Task: Look for space in Dunakeszi, Hungary from 1st June, 2023 to 9th June, 2023 for 4 adults in price range Rs.6000 to Rs.12000. Place can be entire place with 2 bedrooms having 2 beds and 2 bathrooms. Property type can be house, flat, guest house. Booking option can be shelf check-in. Required host language is English.
Action: Mouse moved to (414, 81)
Screenshot: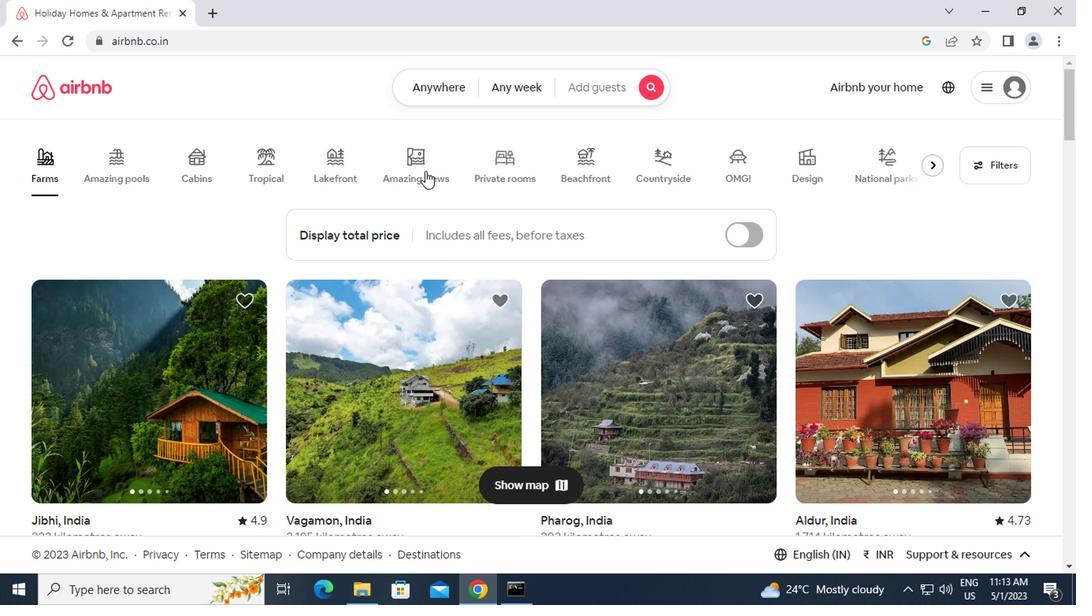 
Action: Mouse pressed left at (414, 81)
Screenshot: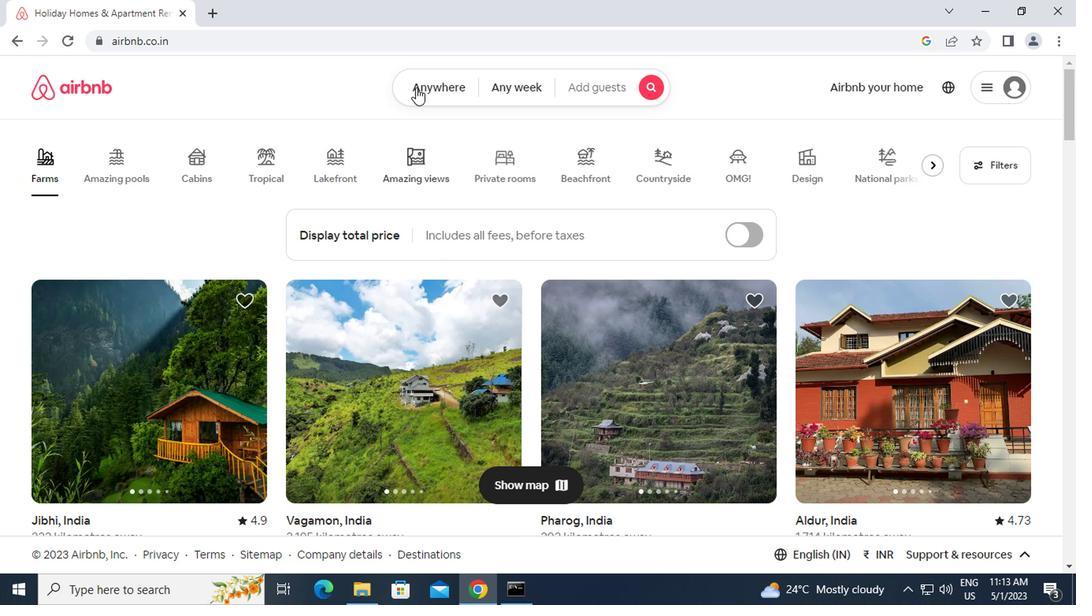 
Action: Mouse moved to (364, 141)
Screenshot: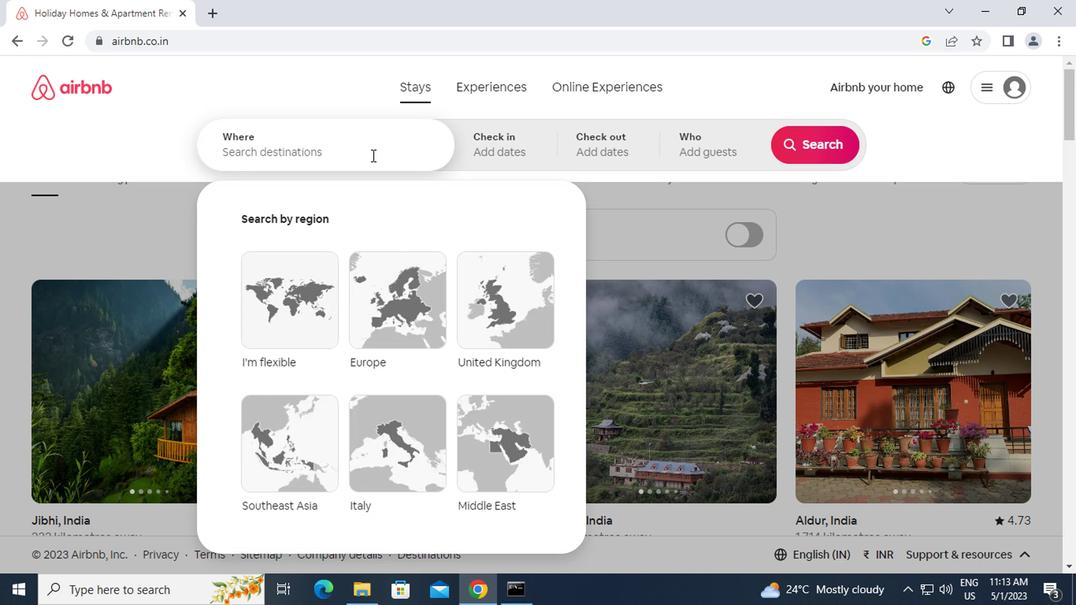
Action: Mouse pressed left at (364, 141)
Screenshot: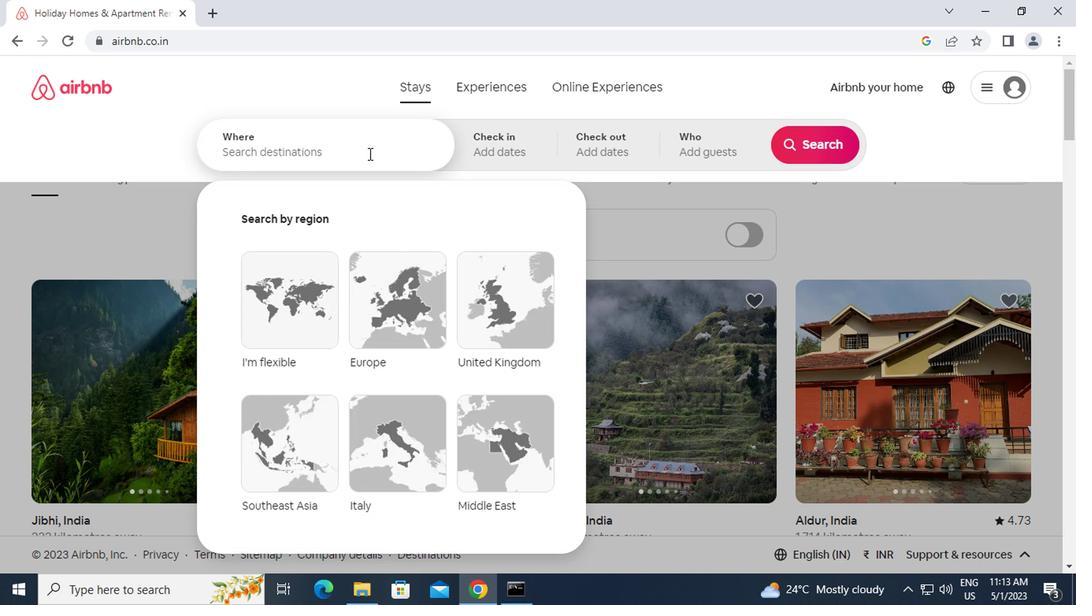 
Action: Key pressed d<Key.caps_lock>unakeszi,<Key.space><Key.caps_lock>h<Key.caps_lock>ungary<Key.enter>
Screenshot: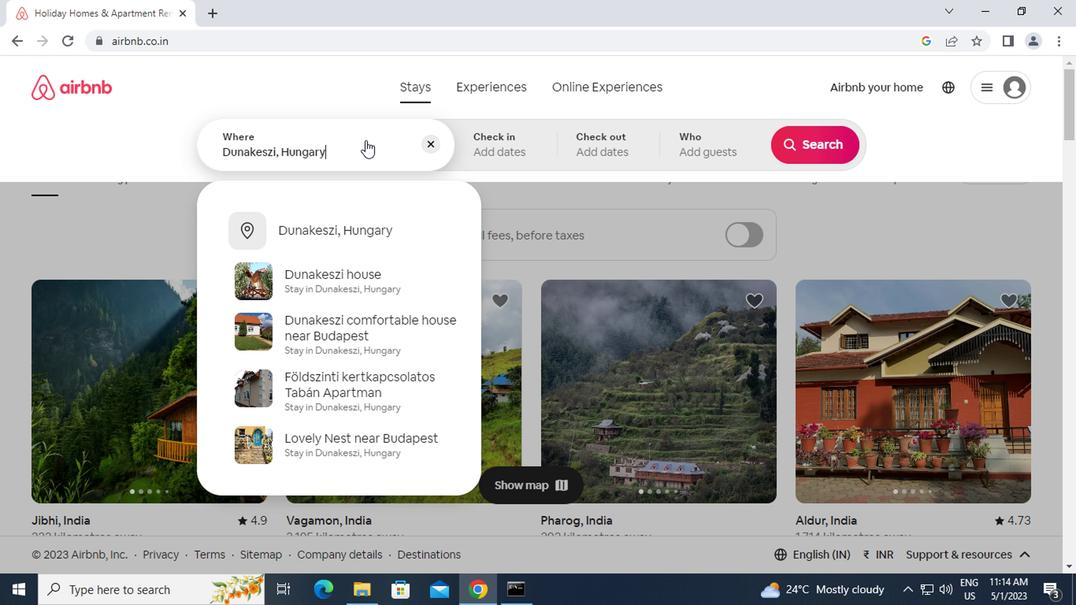 
Action: Mouse moved to (715, 341)
Screenshot: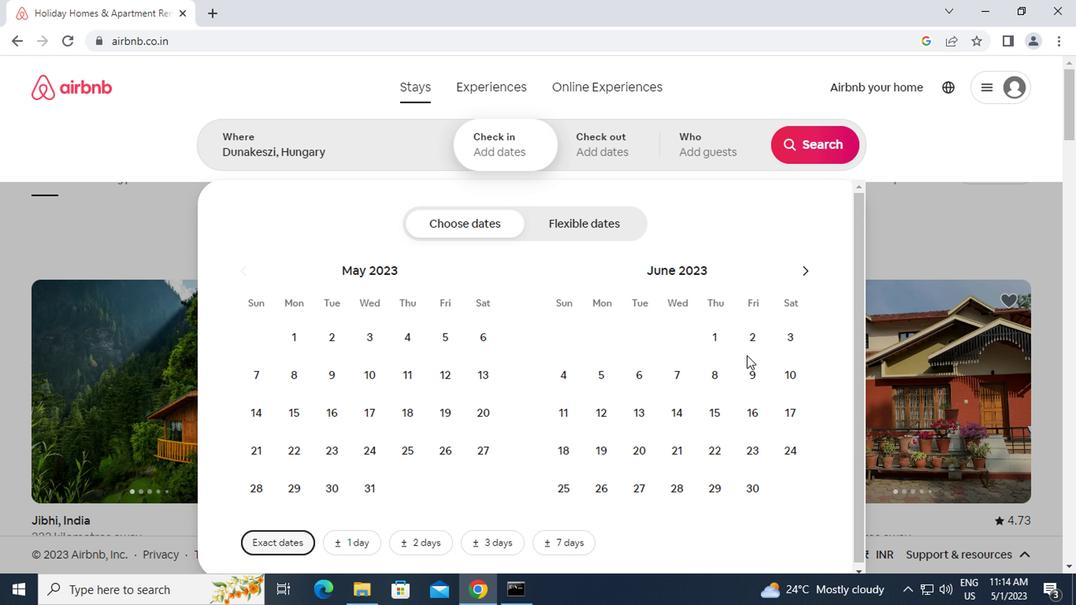 
Action: Mouse pressed left at (715, 341)
Screenshot: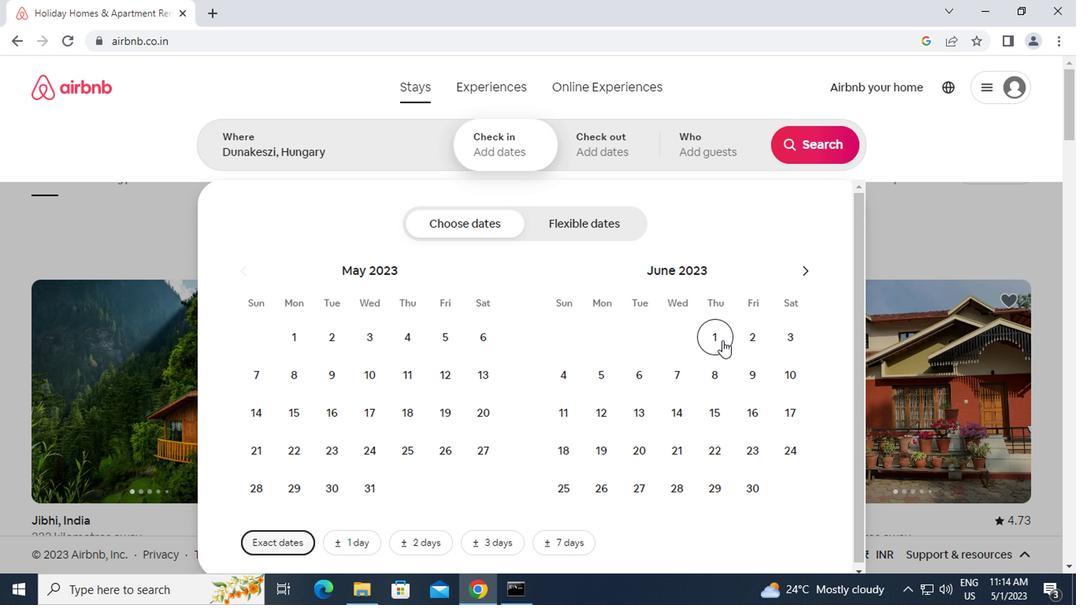 
Action: Mouse moved to (747, 372)
Screenshot: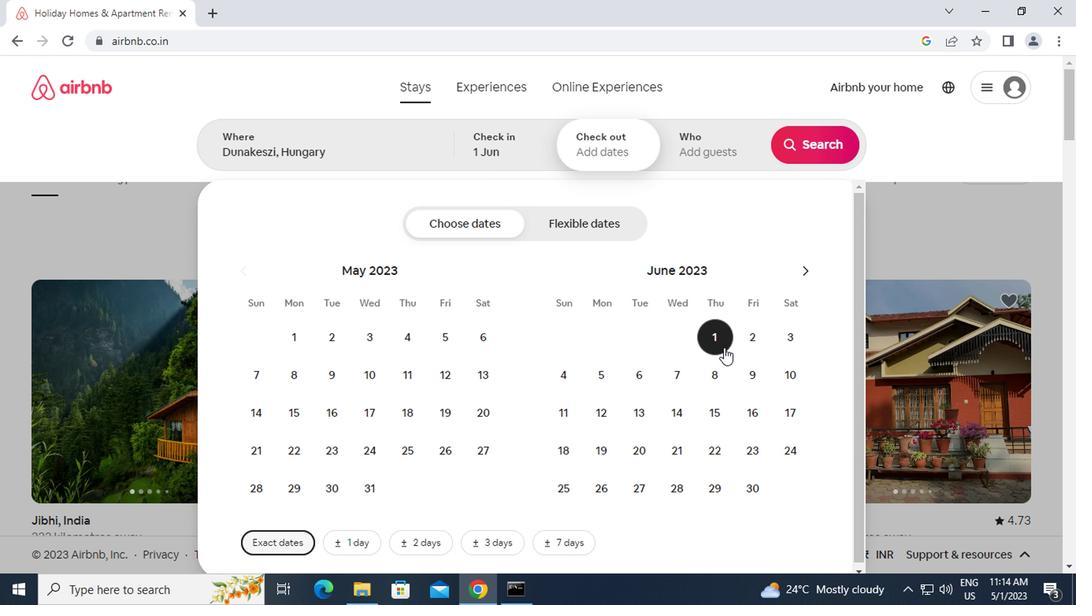 
Action: Mouse pressed left at (747, 372)
Screenshot: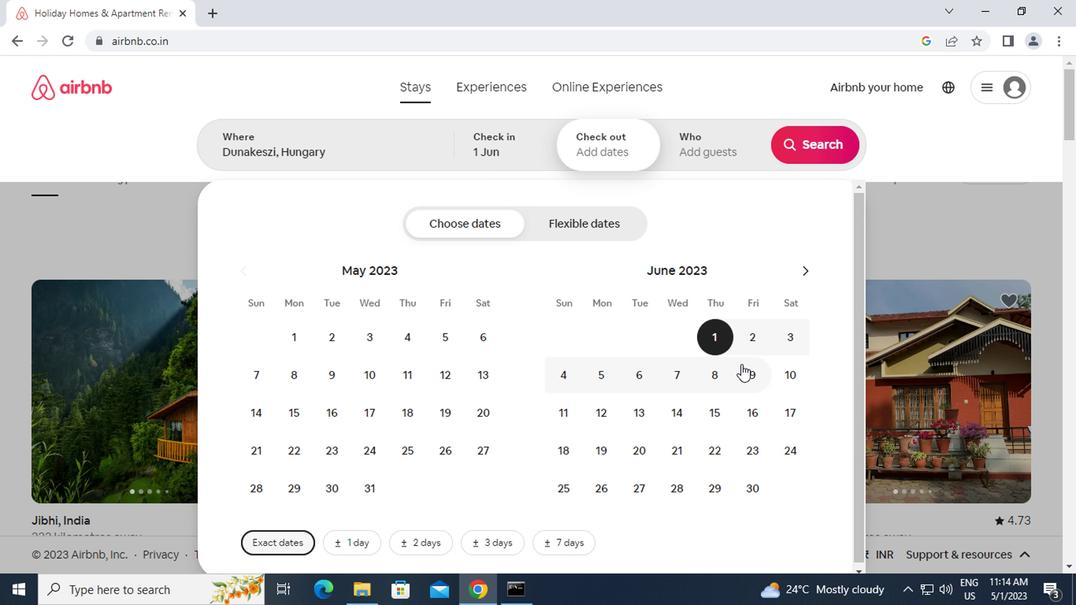 
Action: Mouse moved to (729, 158)
Screenshot: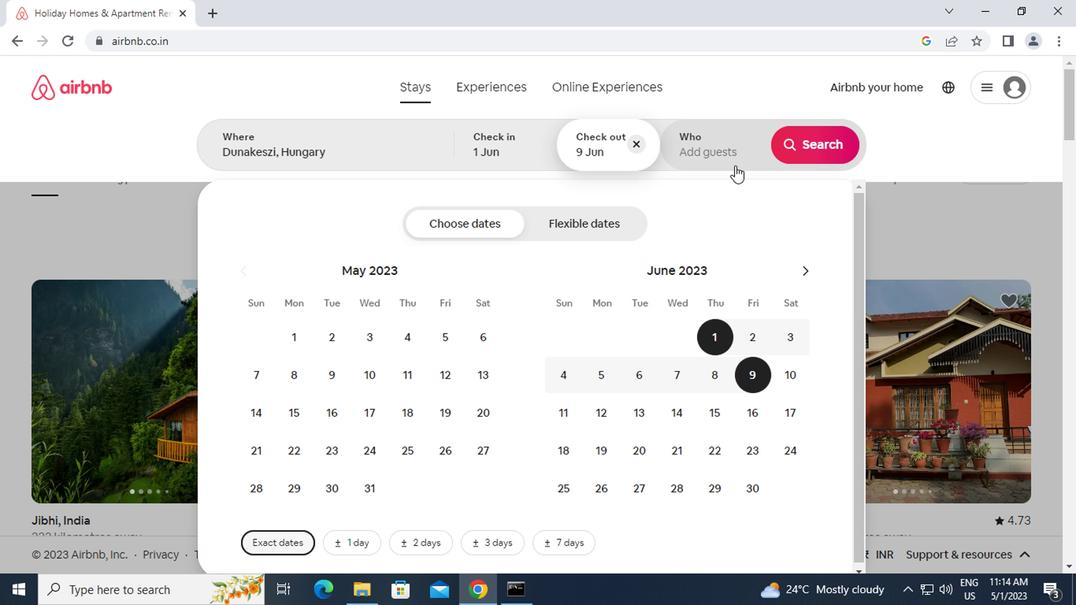 
Action: Mouse pressed left at (729, 158)
Screenshot: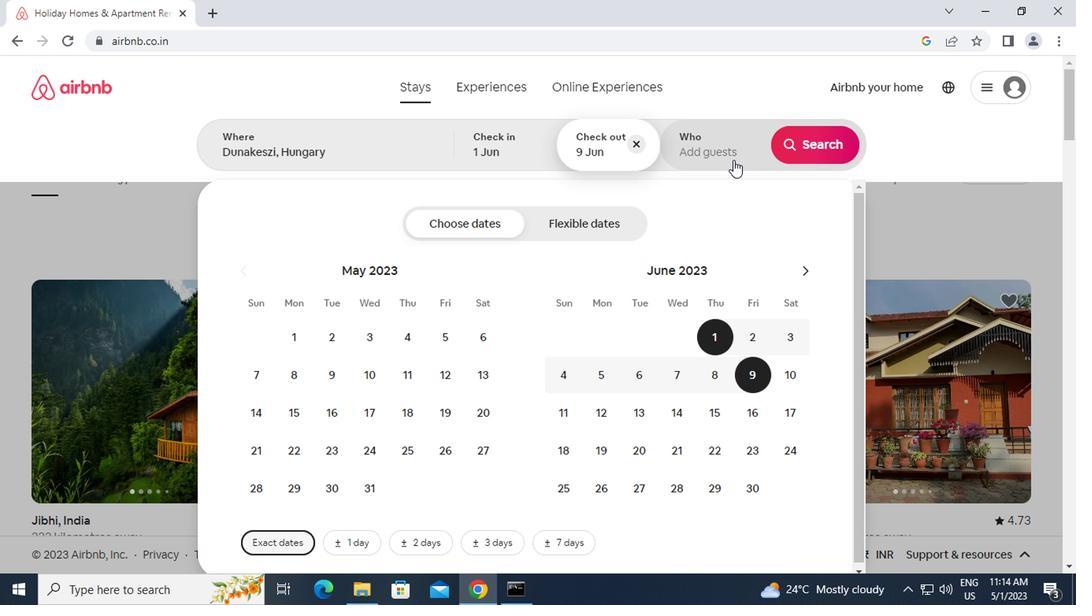 
Action: Mouse moved to (813, 235)
Screenshot: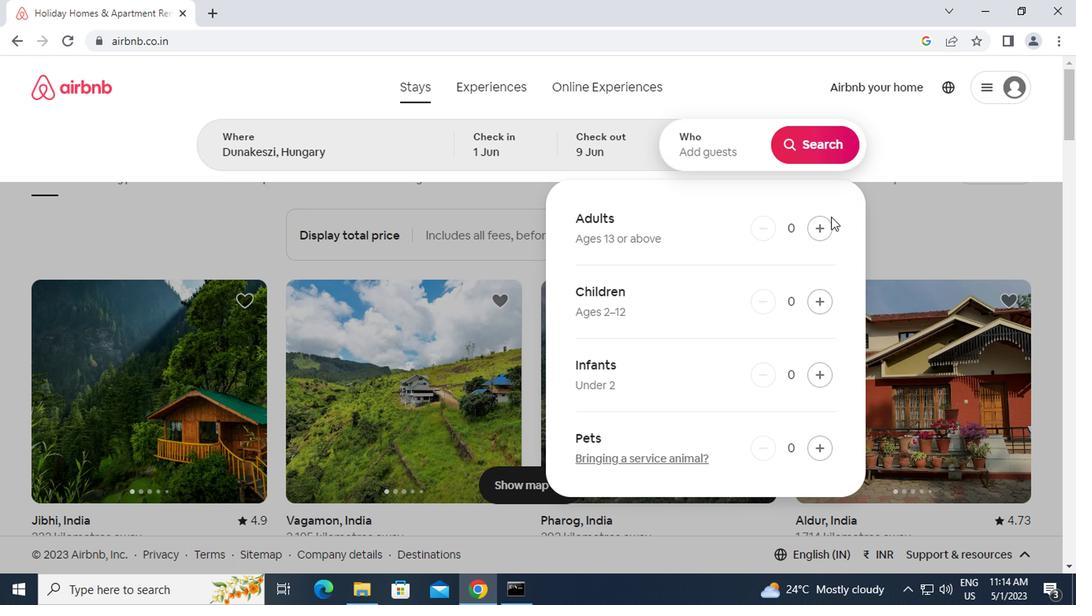 
Action: Mouse pressed left at (813, 235)
Screenshot: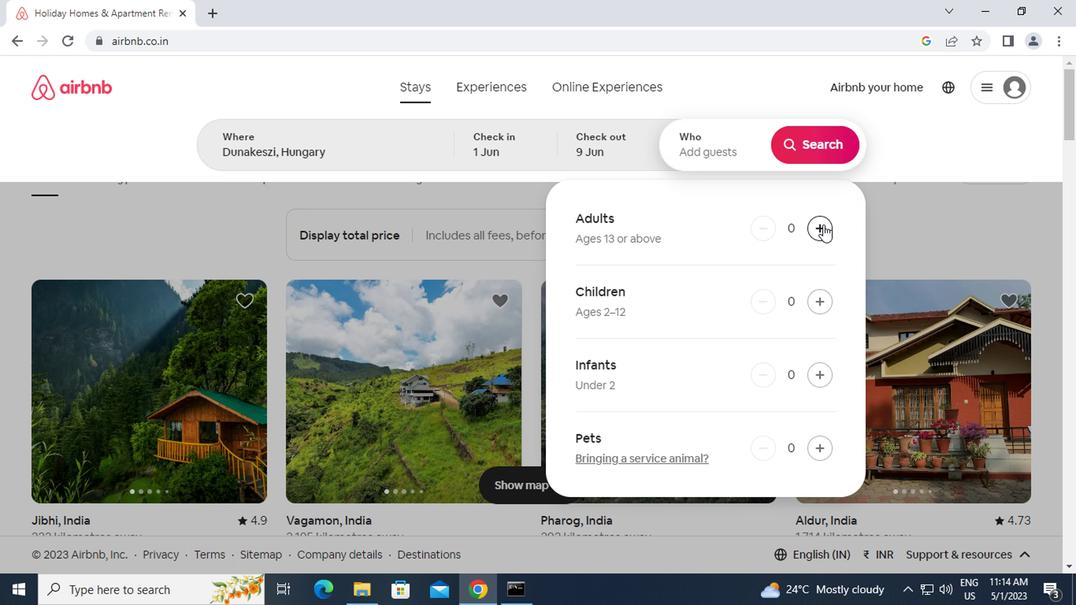 
Action: Mouse moved to (813, 234)
Screenshot: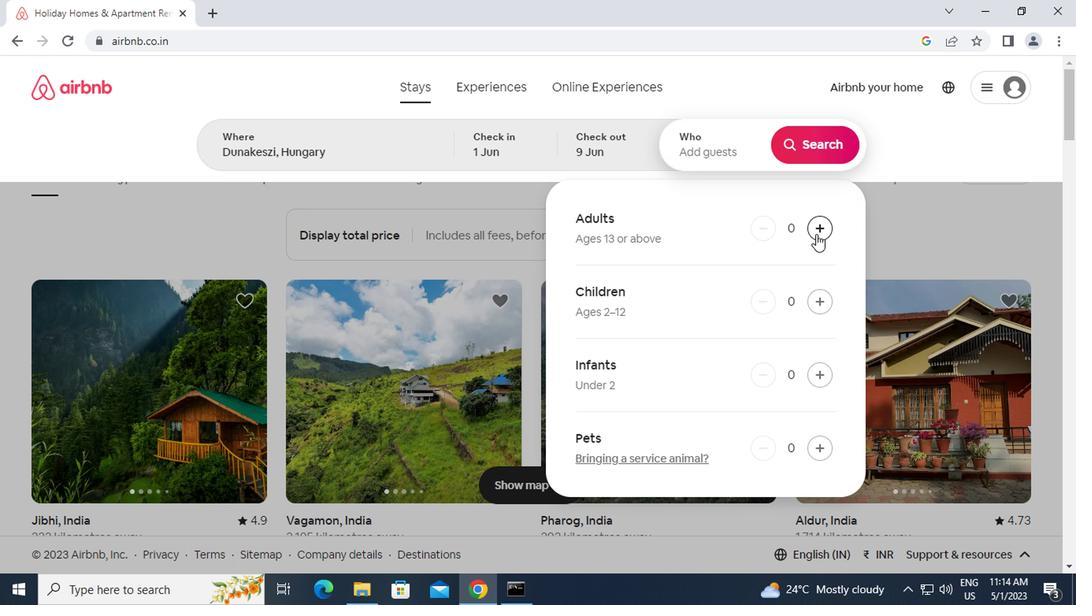 
Action: Mouse pressed left at (813, 234)
Screenshot: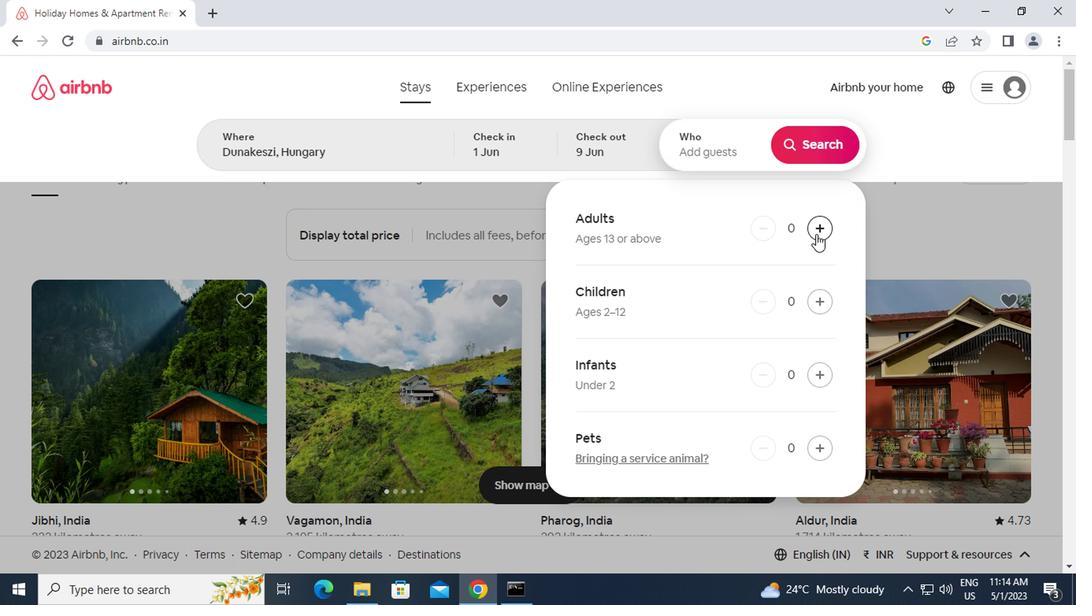 
Action: Mouse pressed left at (813, 234)
Screenshot: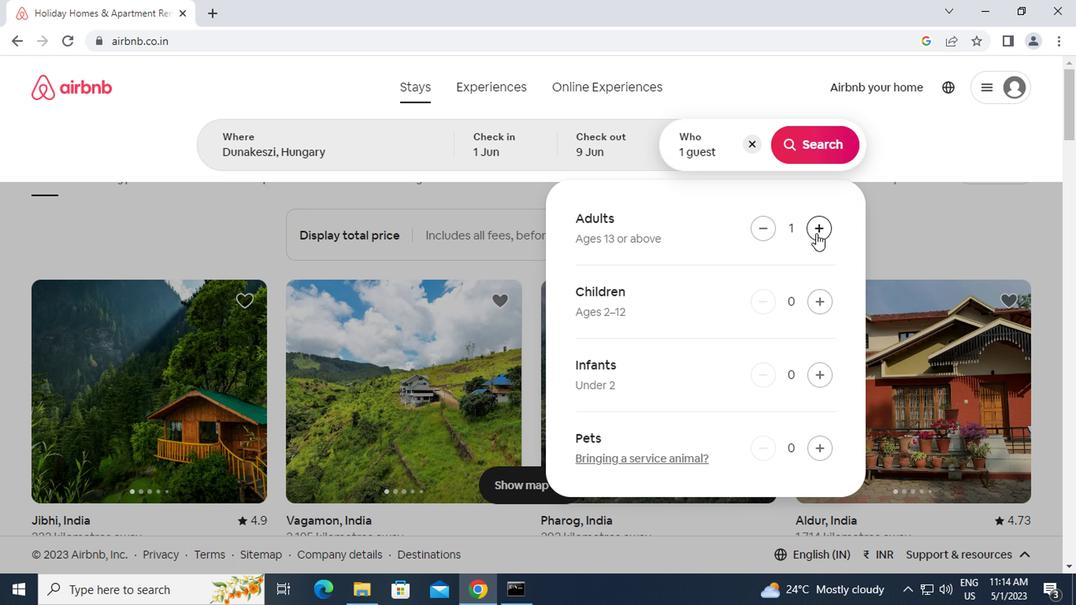 
Action: Mouse pressed left at (813, 234)
Screenshot: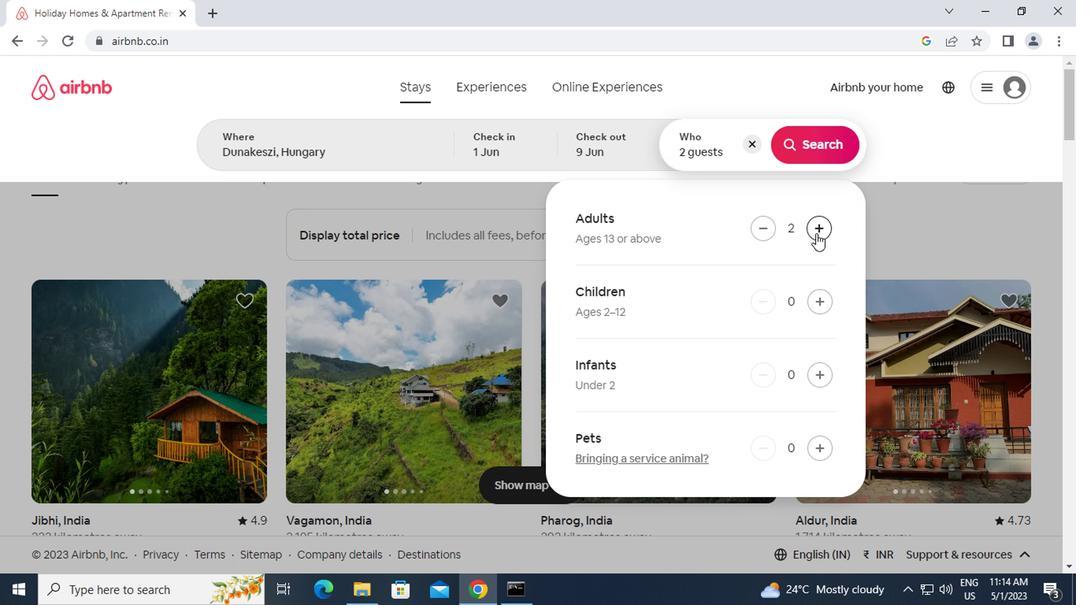 
Action: Mouse moved to (821, 143)
Screenshot: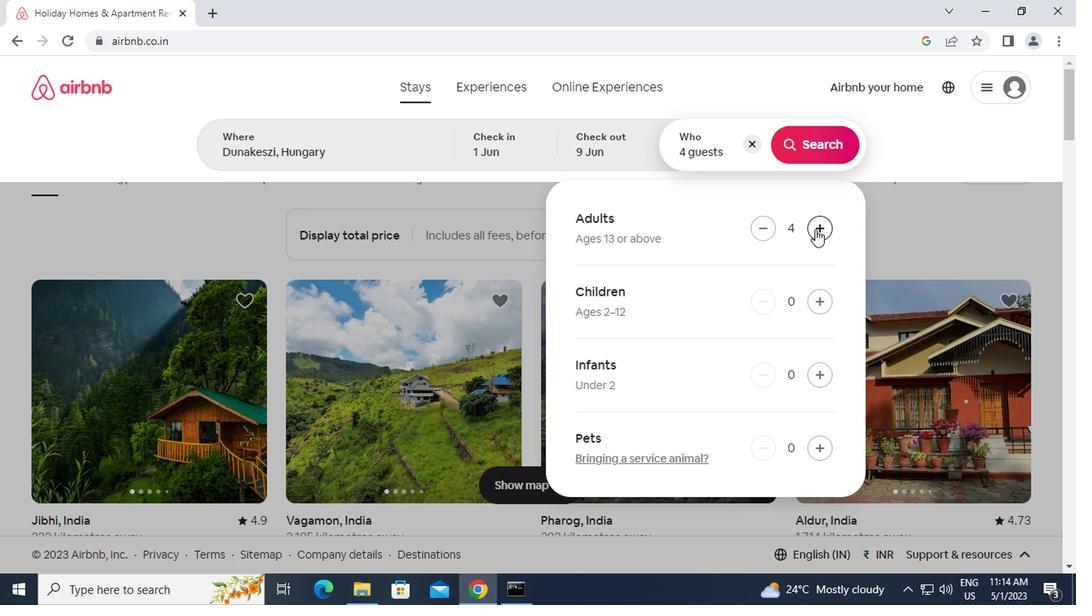 
Action: Mouse pressed left at (821, 143)
Screenshot: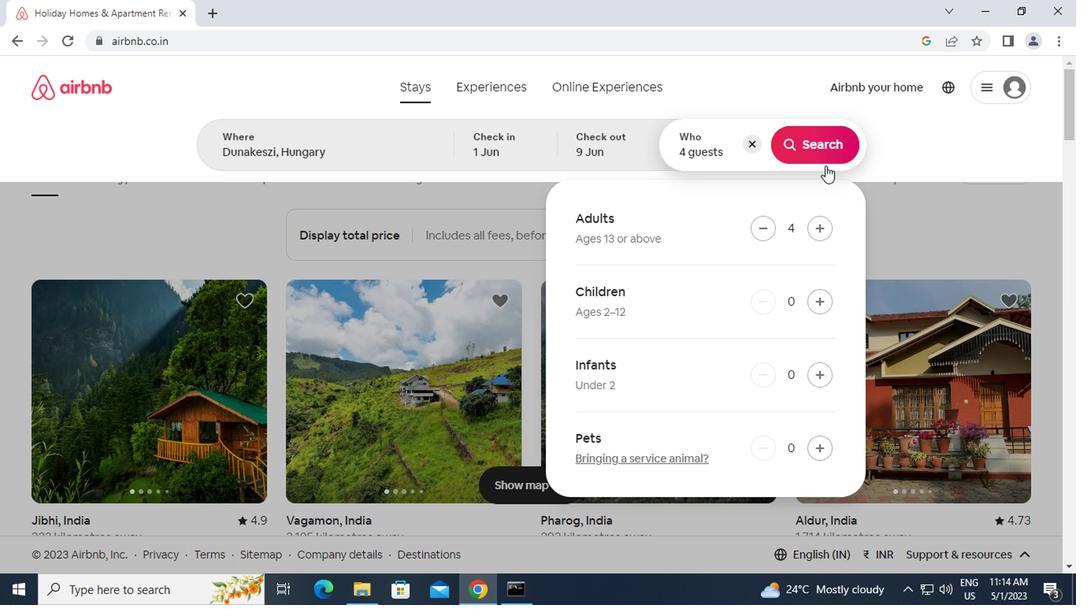 
Action: Mouse moved to (1015, 156)
Screenshot: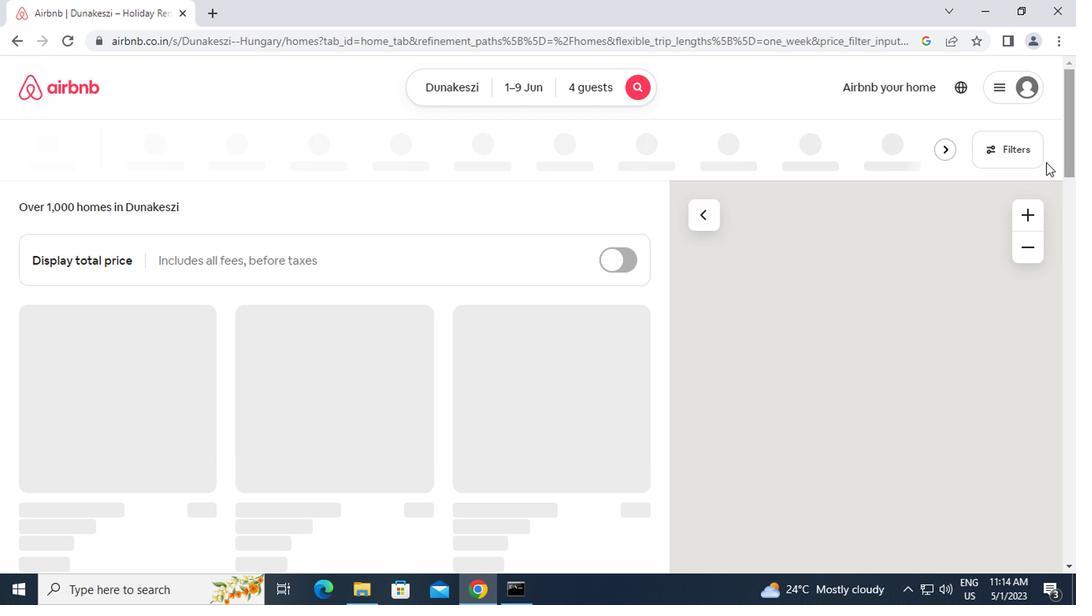 
Action: Mouse pressed left at (1015, 156)
Screenshot: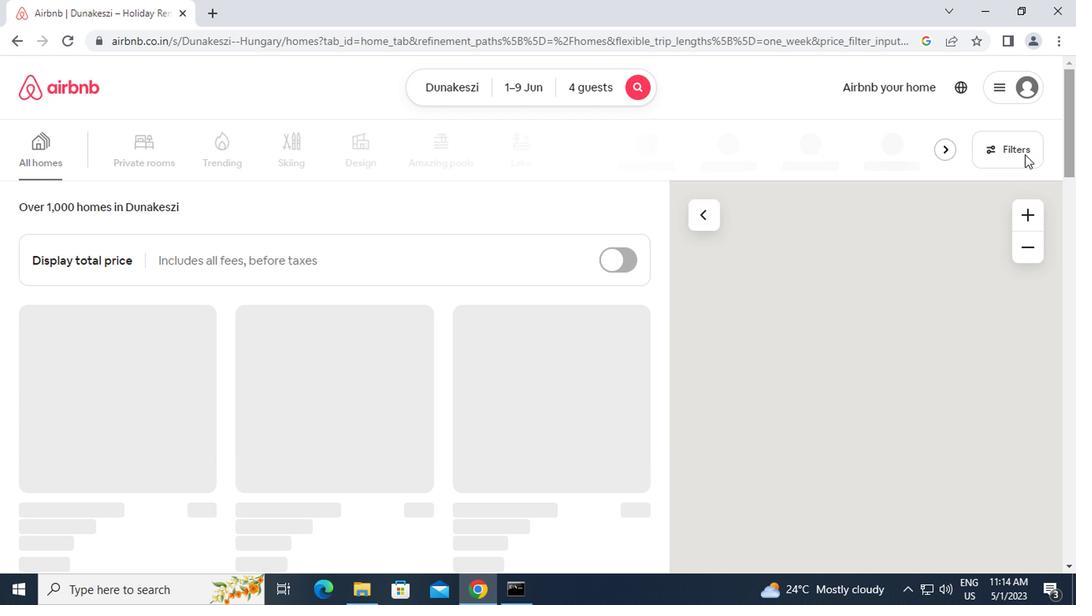 
Action: Mouse moved to (340, 349)
Screenshot: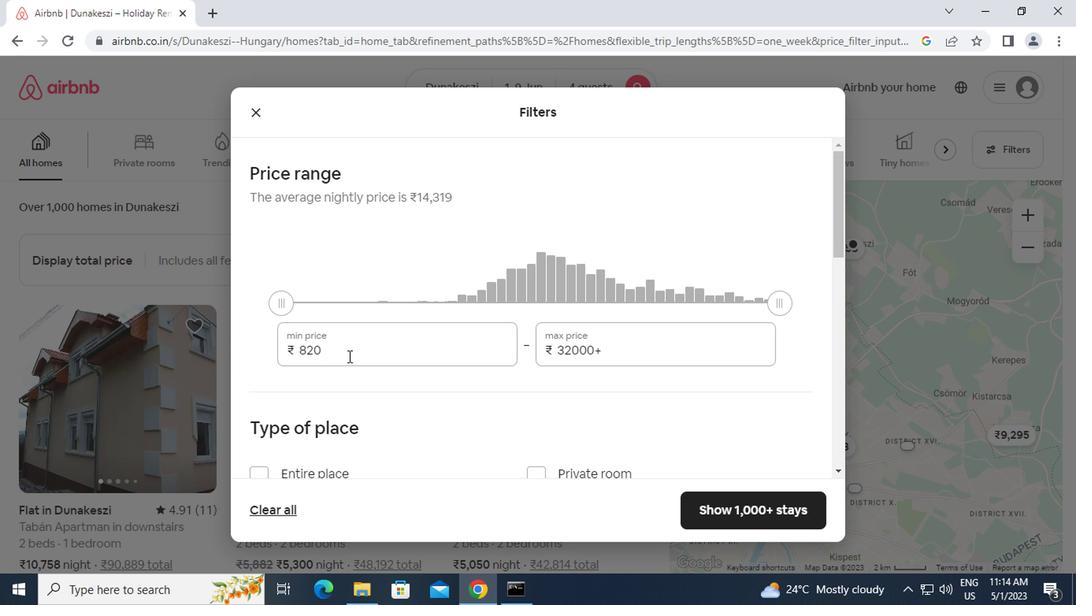 
Action: Mouse pressed left at (340, 349)
Screenshot: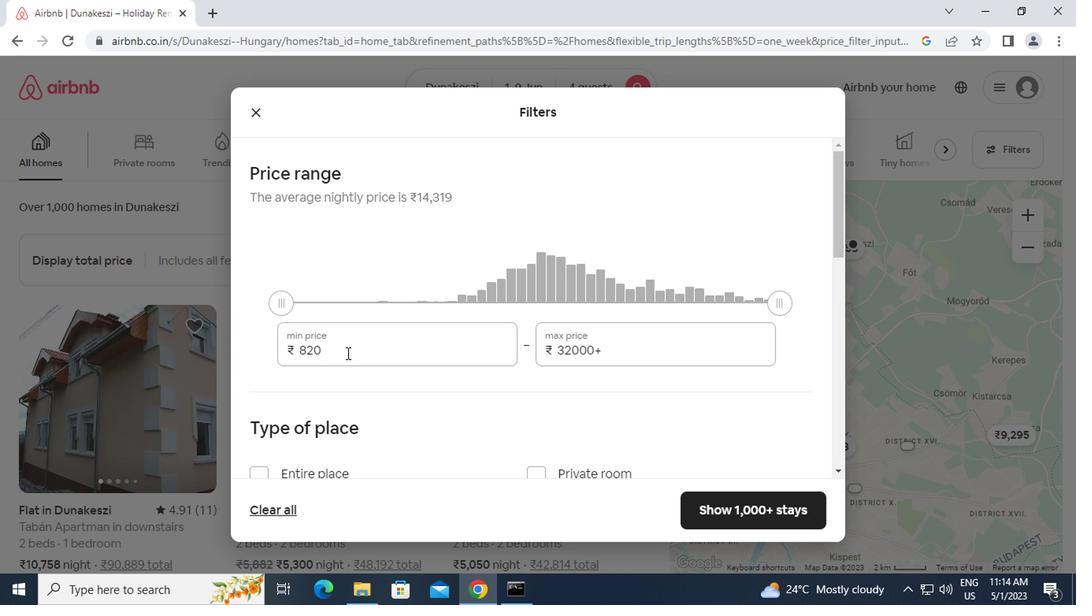 
Action: Mouse moved to (269, 355)
Screenshot: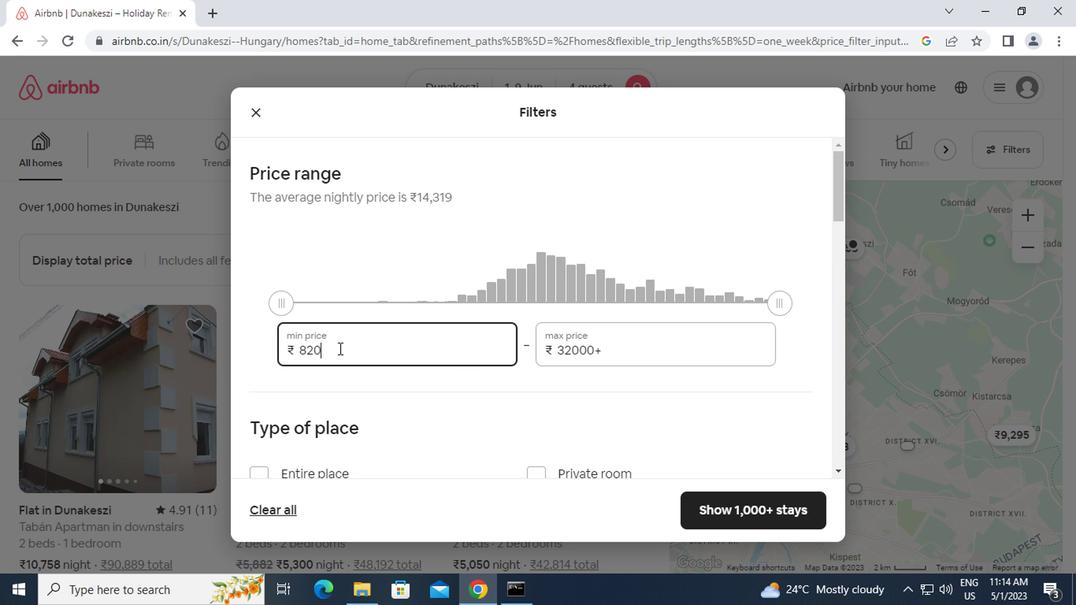 
Action: Key pressed 6000<Key.tab><Key.backspace><Key.backspace><Key.backspace><Key.backspace><Key.backspace><Key.backspace><Key.backspace><Key.backspace><Key.backspace><Key.backspace><Key.backspace><Key.backspace><Key.backspace>12000
Screenshot: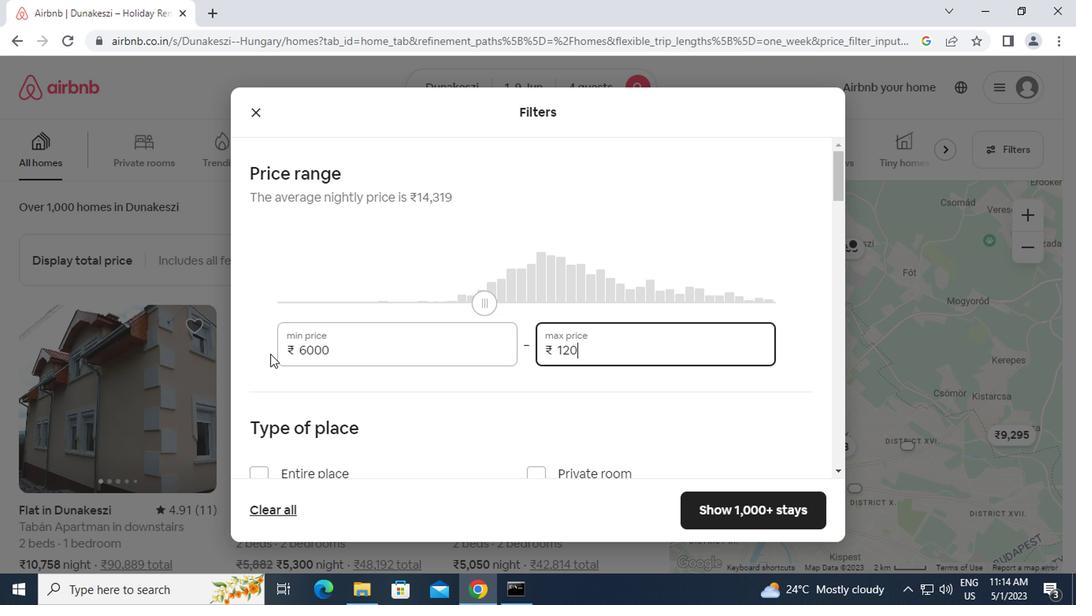 
Action: Mouse moved to (270, 361)
Screenshot: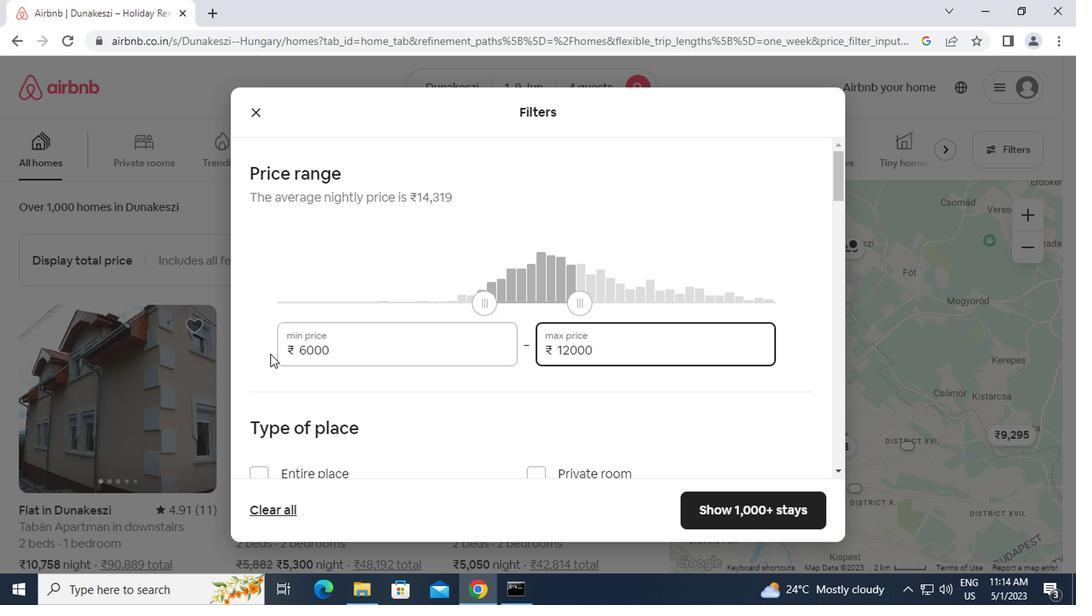 
Action: Mouse scrolled (270, 360) with delta (0, 0)
Screenshot: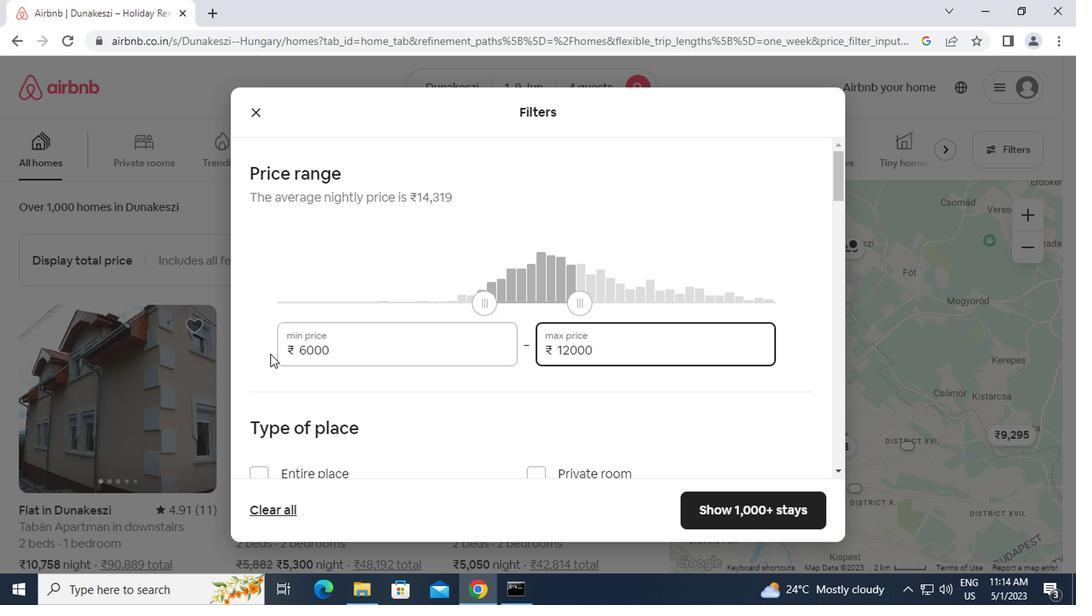 
Action: Mouse moved to (271, 366)
Screenshot: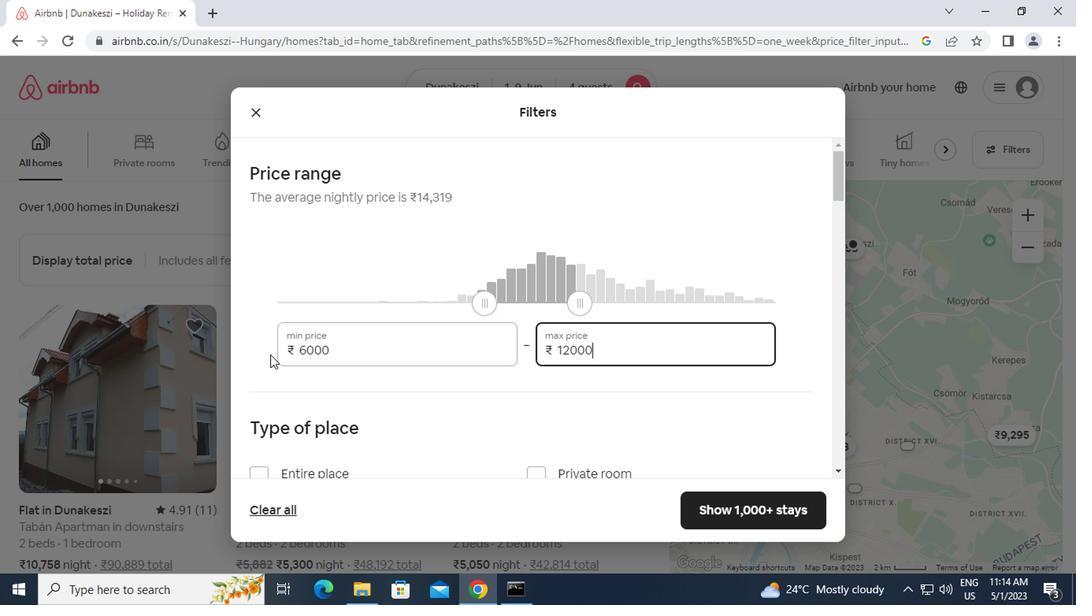 
Action: Mouse scrolled (271, 365) with delta (0, -1)
Screenshot: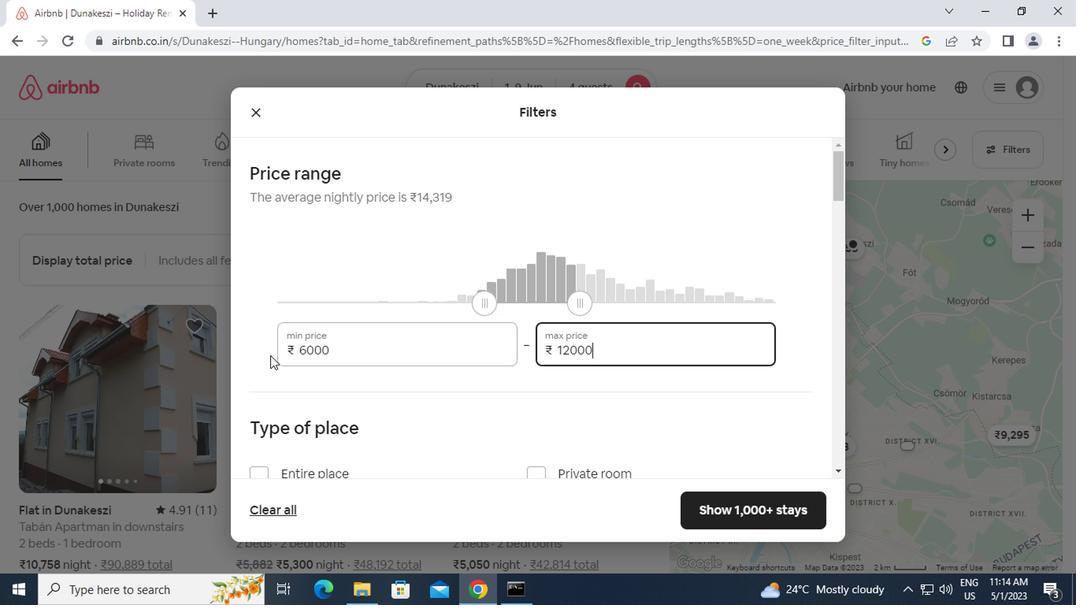 
Action: Mouse moved to (271, 368)
Screenshot: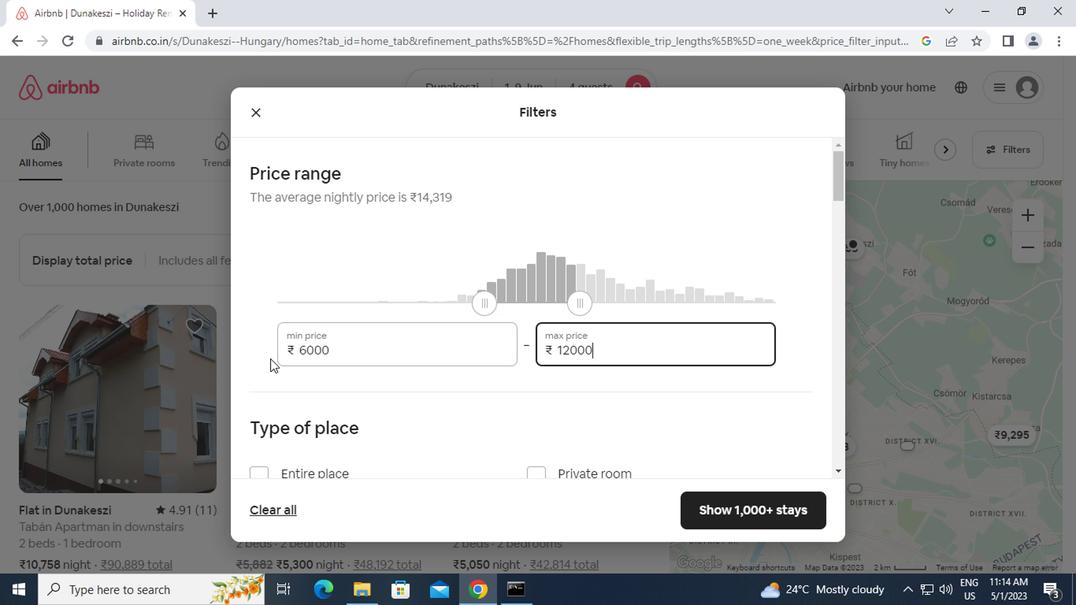 
Action: Mouse scrolled (271, 367) with delta (0, -1)
Screenshot: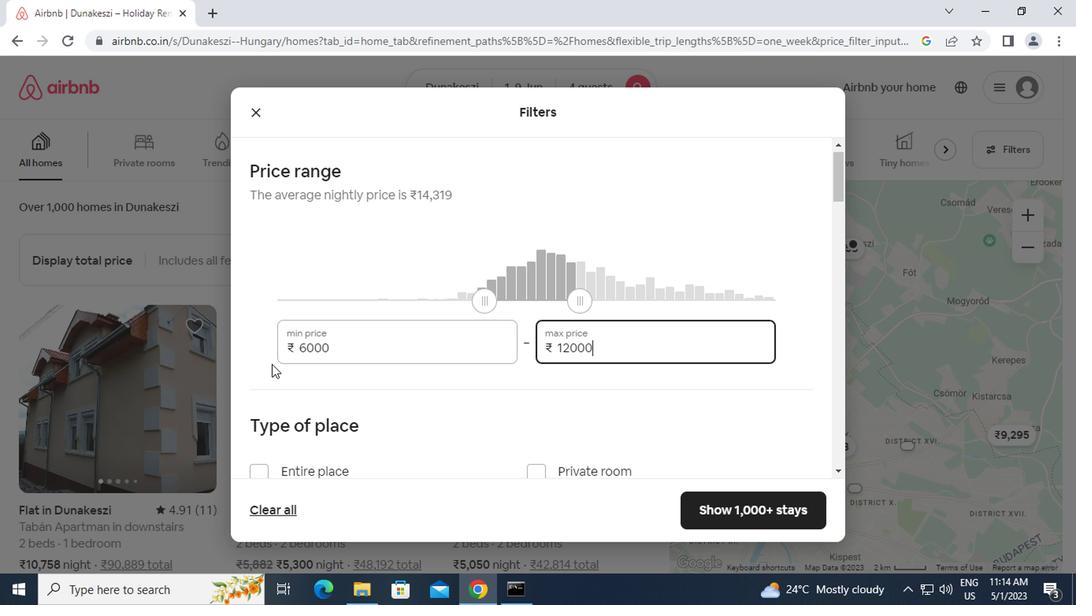 
Action: Mouse moved to (256, 239)
Screenshot: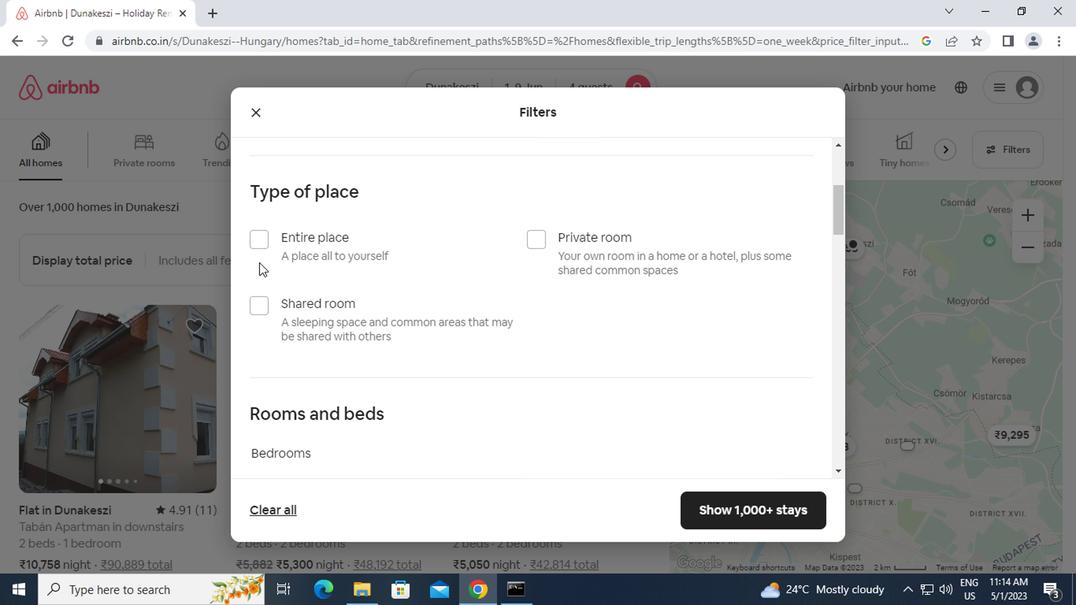 
Action: Mouse pressed left at (256, 239)
Screenshot: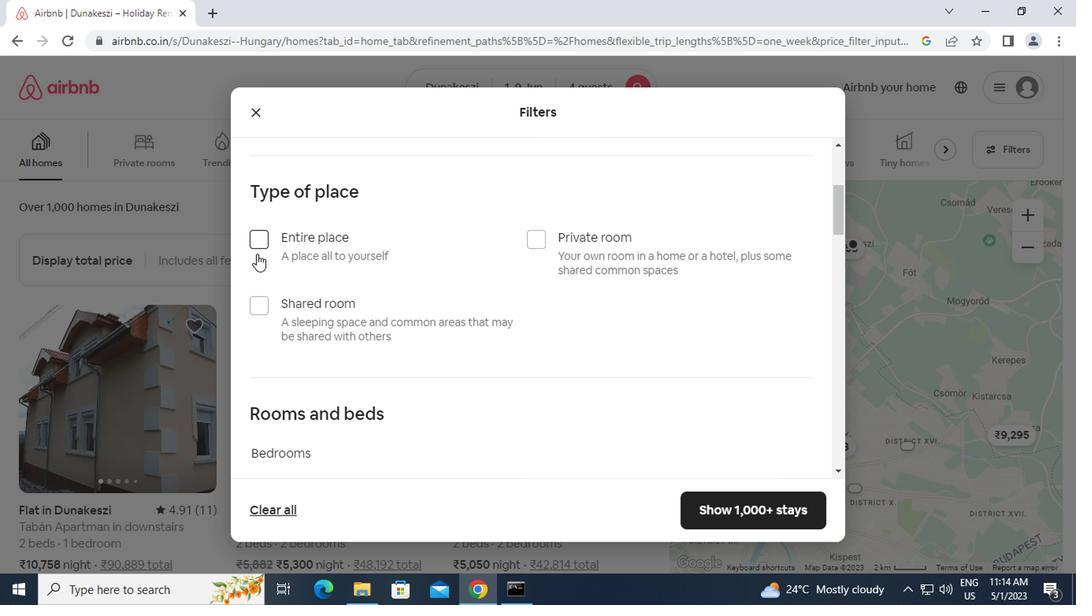 
Action: Mouse moved to (424, 336)
Screenshot: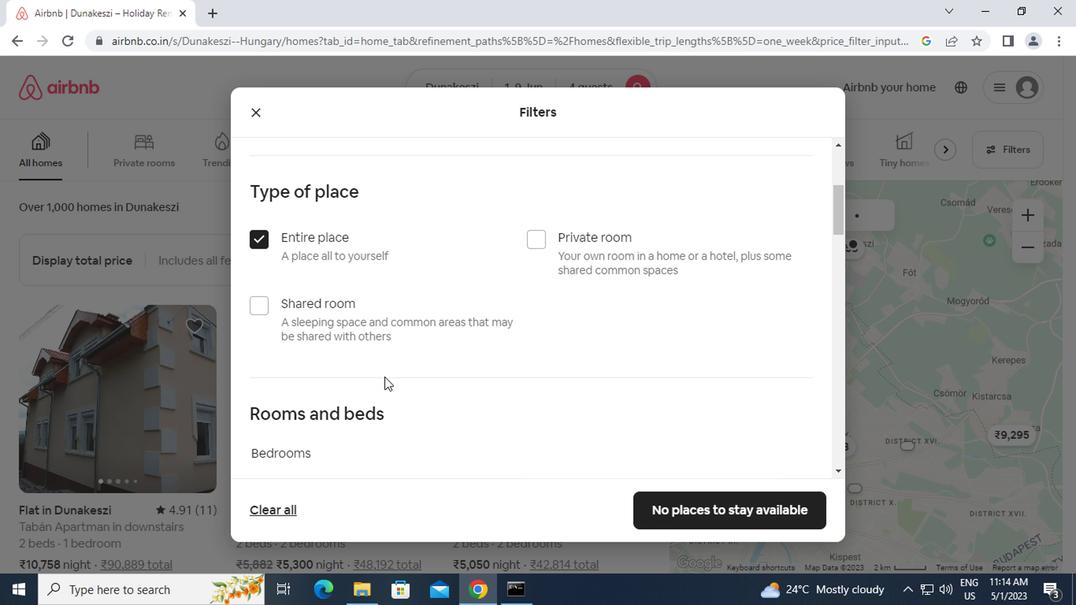 
Action: Mouse scrolled (424, 335) with delta (0, 0)
Screenshot: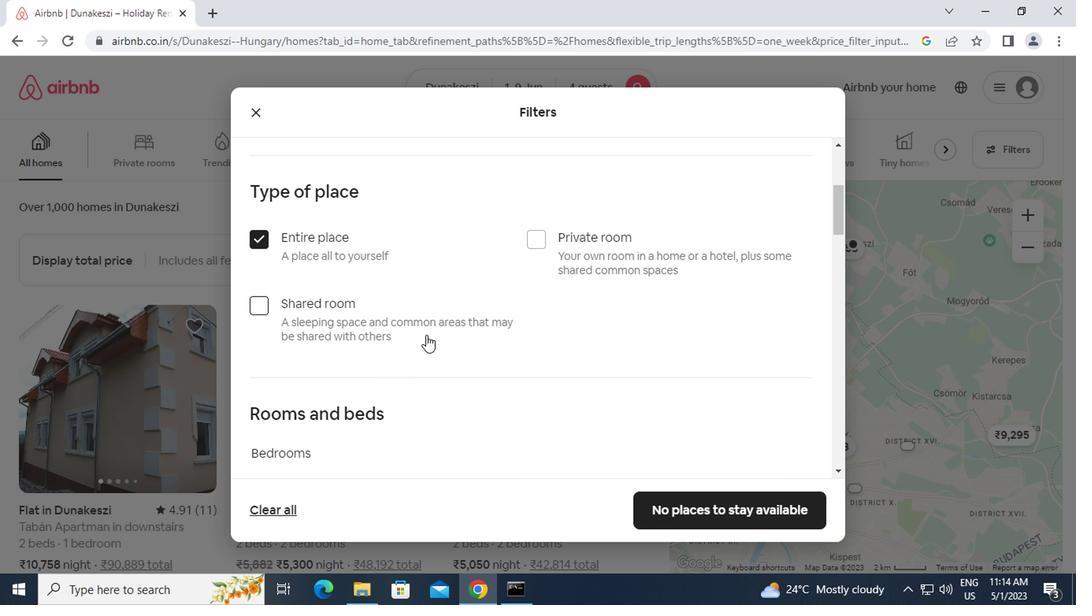 
Action: Mouse scrolled (424, 335) with delta (0, 0)
Screenshot: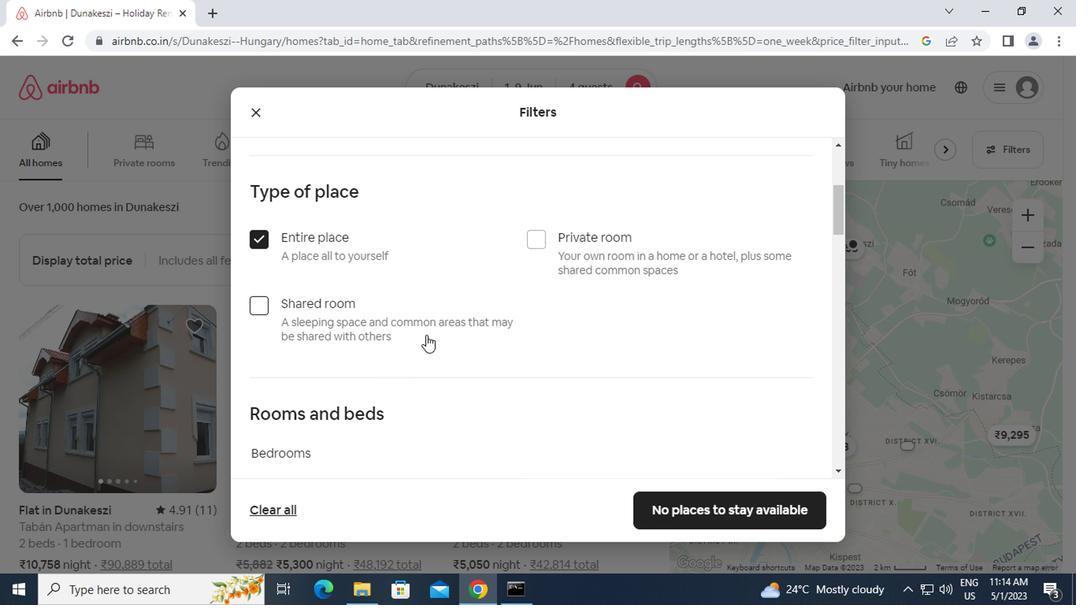 
Action: Mouse moved to (406, 372)
Screenshot: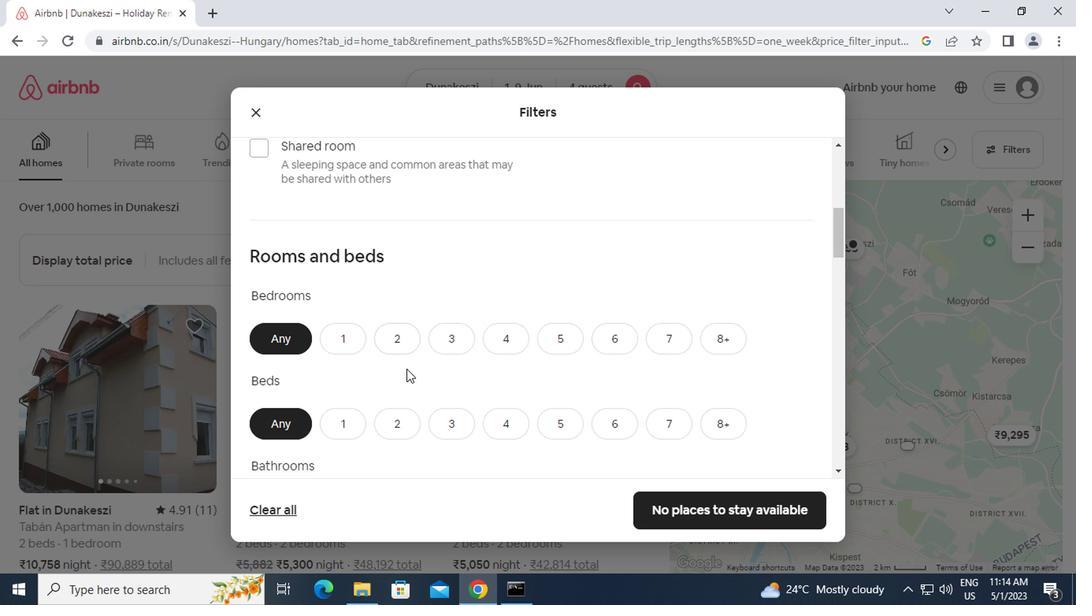 
Action: Mouse scrolled (406, 372) with delta (0, 0)
Screenshot: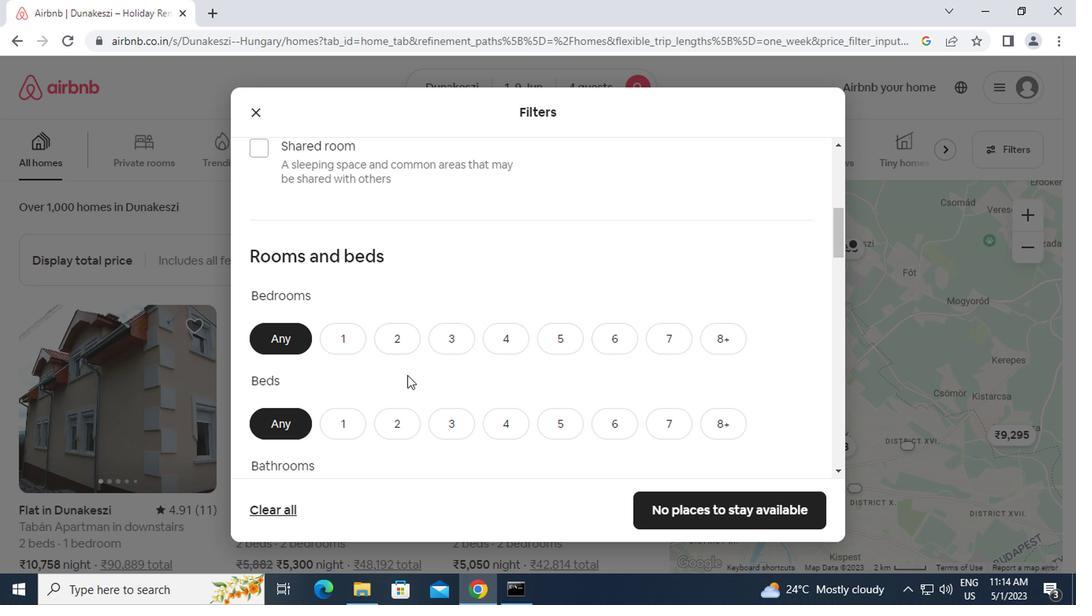 
Action: Mouse scrolled (406, 372) with delta (0, 0)
Screenshot: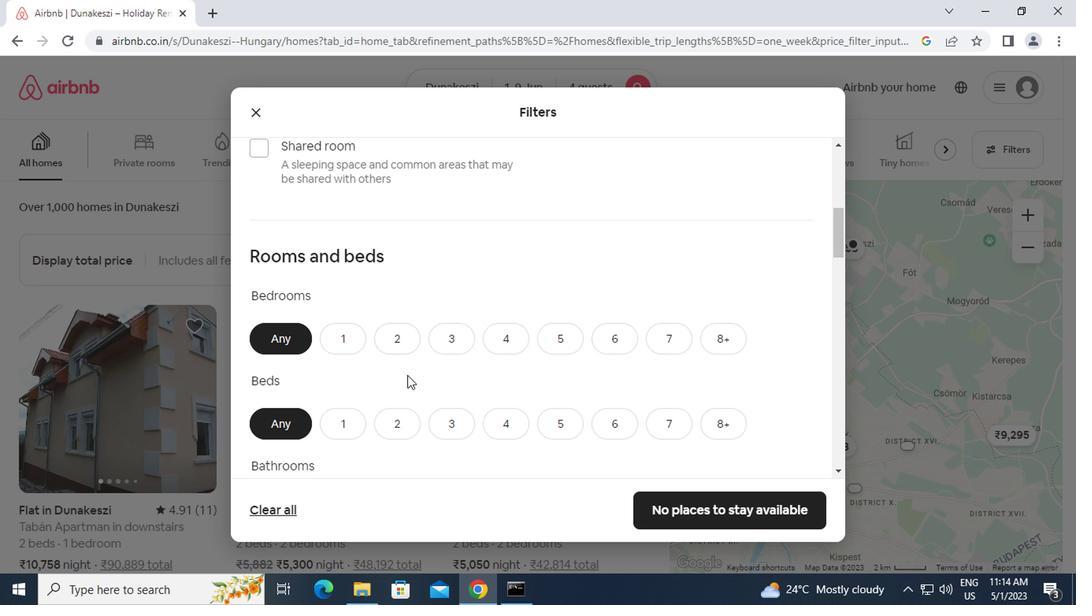 
Action: Mouse moved to (389, 172)
Screenshot: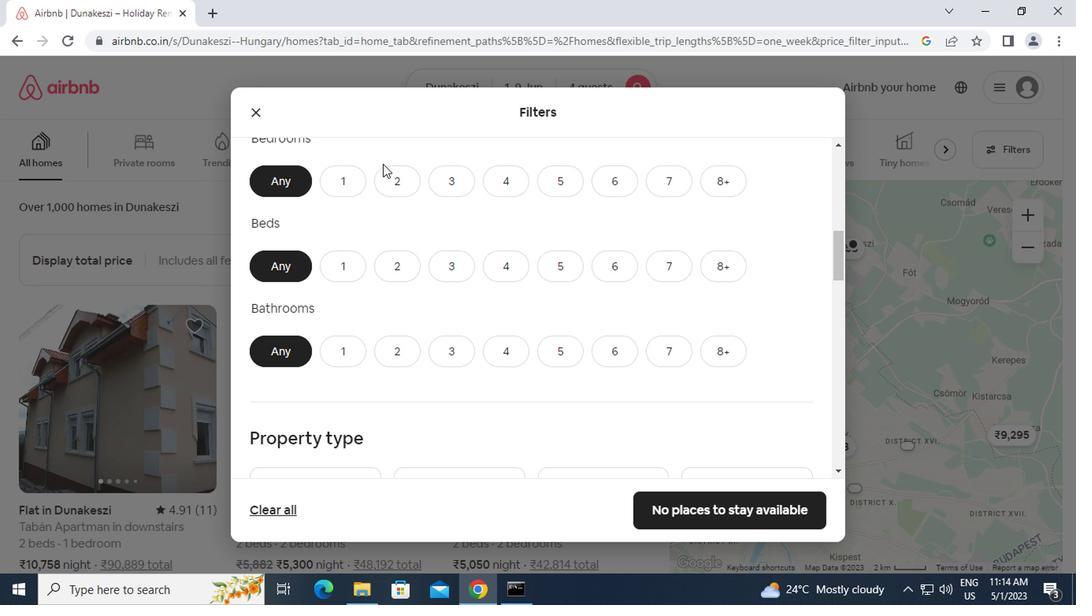
Action: Mouse pressed left at (389, 172)
Screenshot: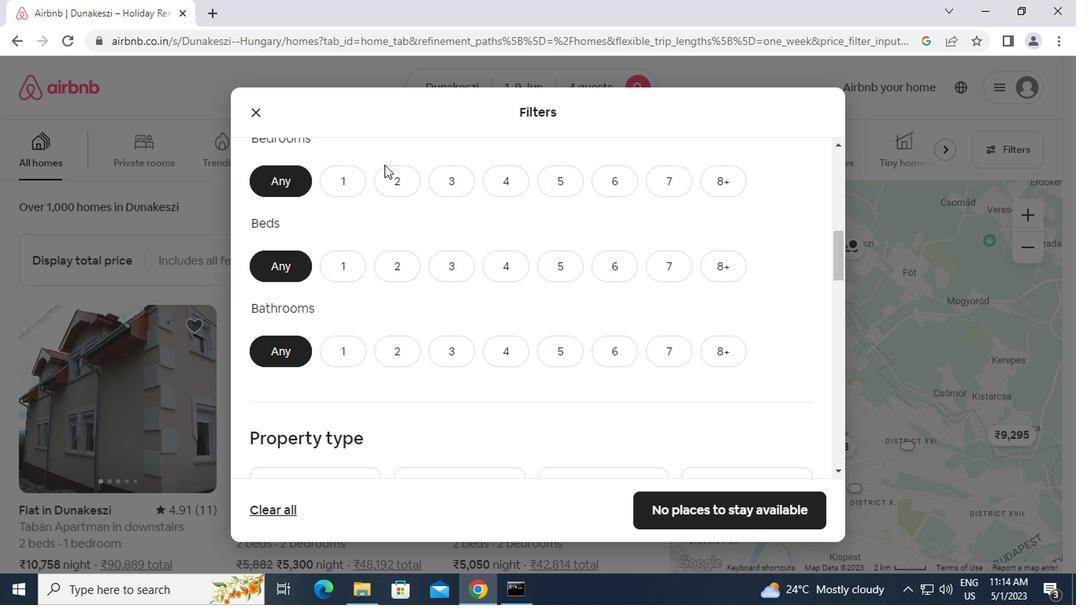 
Action: Mouse moved to (397, 262)
Screenshot: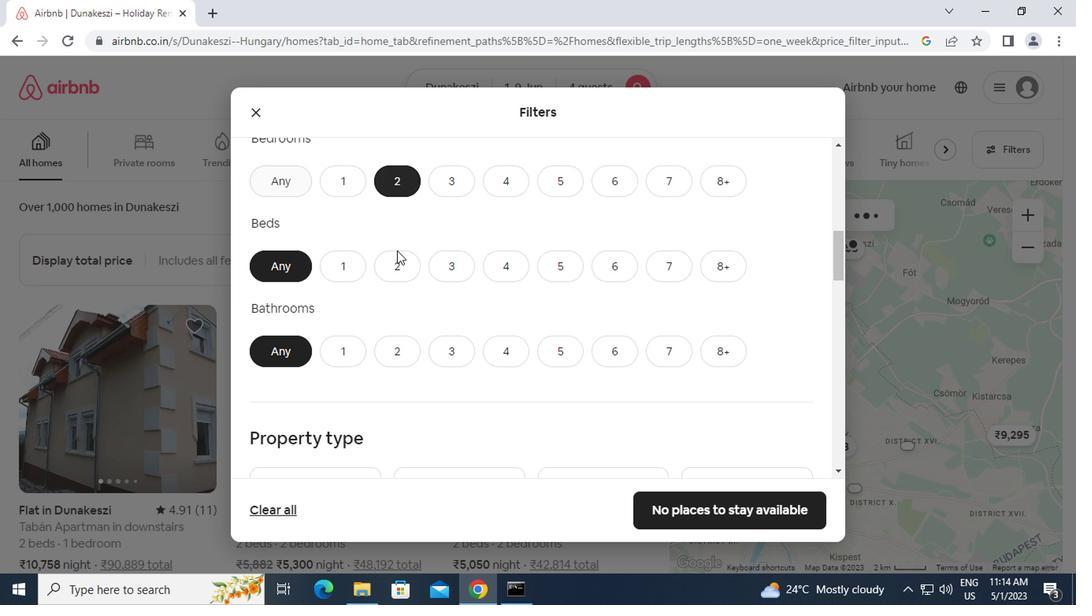 
Action: Mouse pressed left at (397, 262)
Screenshot: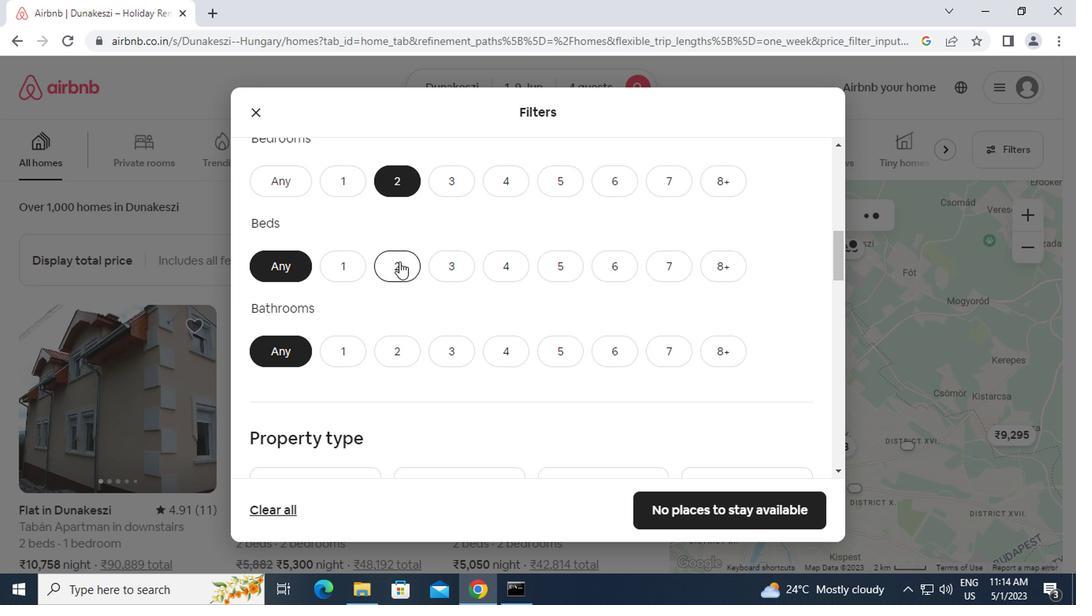 
Action: Mouse moved to (399, 344)
Screenshot: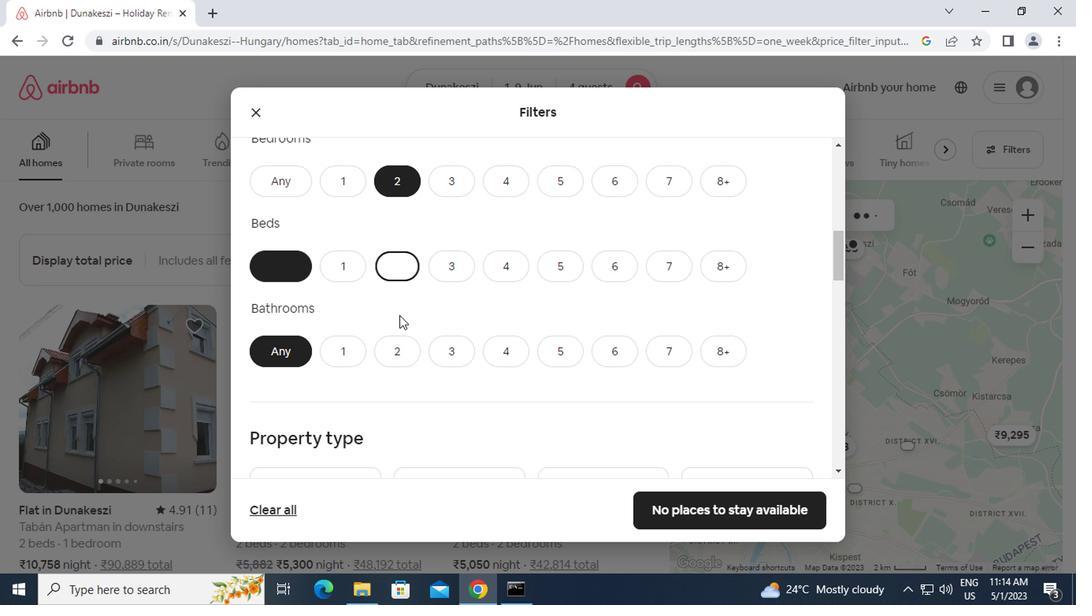 
Action: Mouse pressed left at (399, 344)
Screenshot: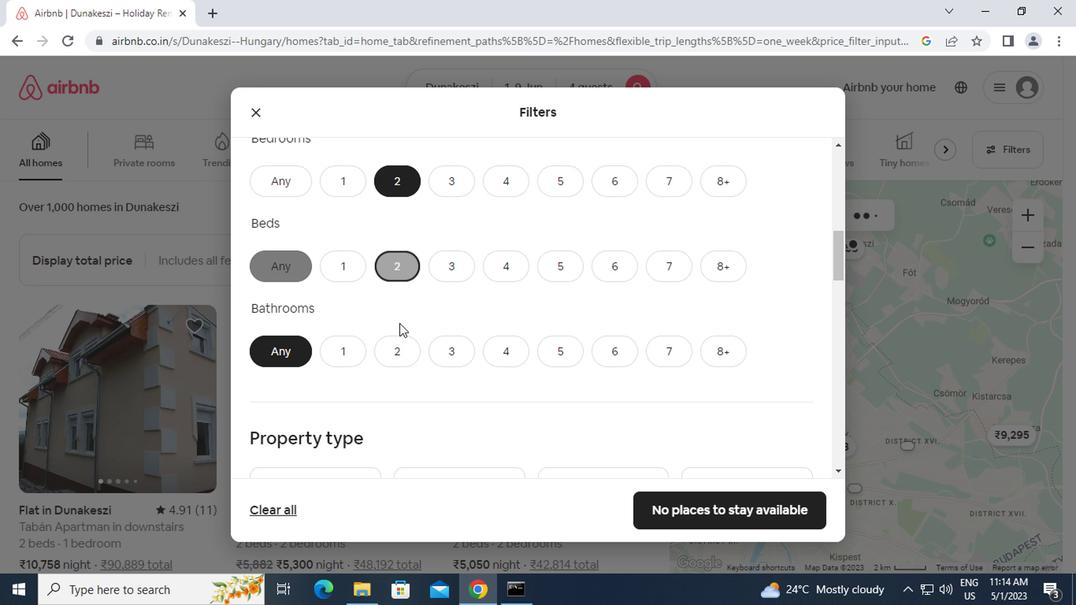 
Action: Mouse moved to (401, 349)
Screenshot: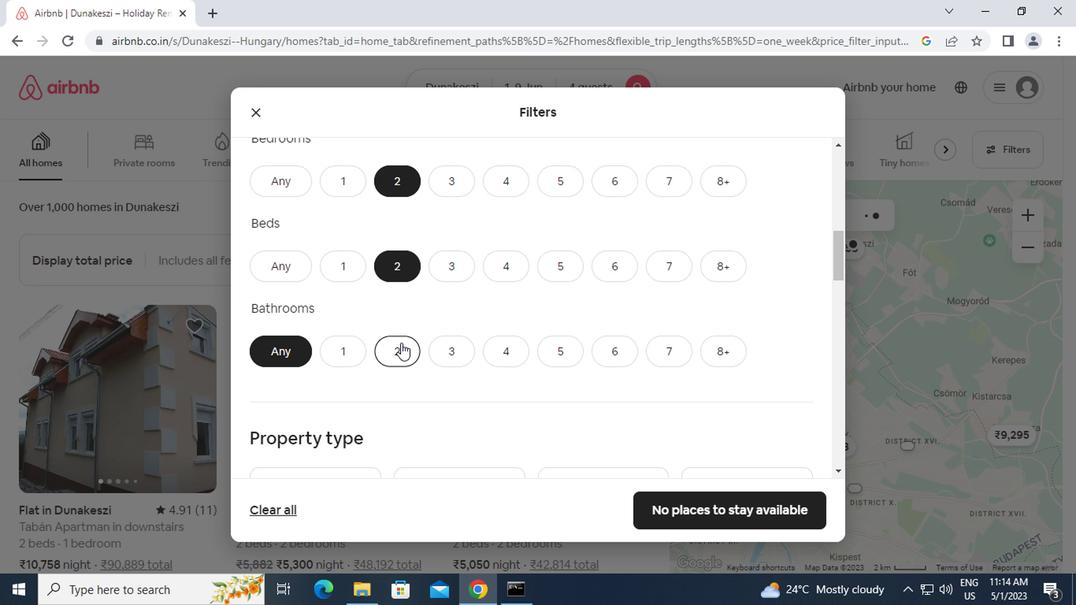 
Action: Mouse scrolled (401, 348) with delta (0, -1)
Screenshot: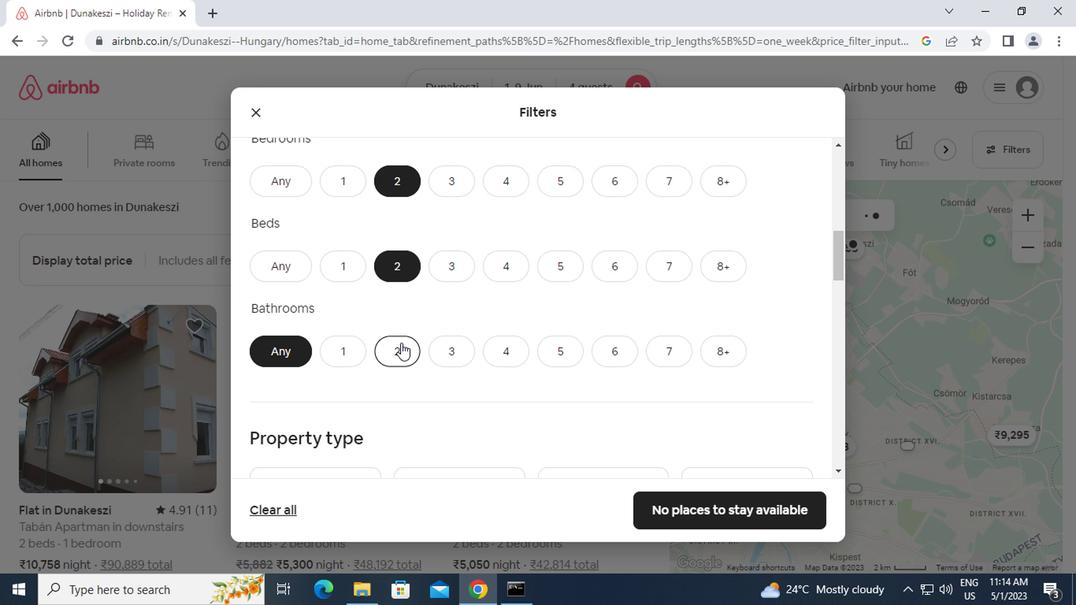 
Action: Mouse moved to (401, 353)
Screenshot: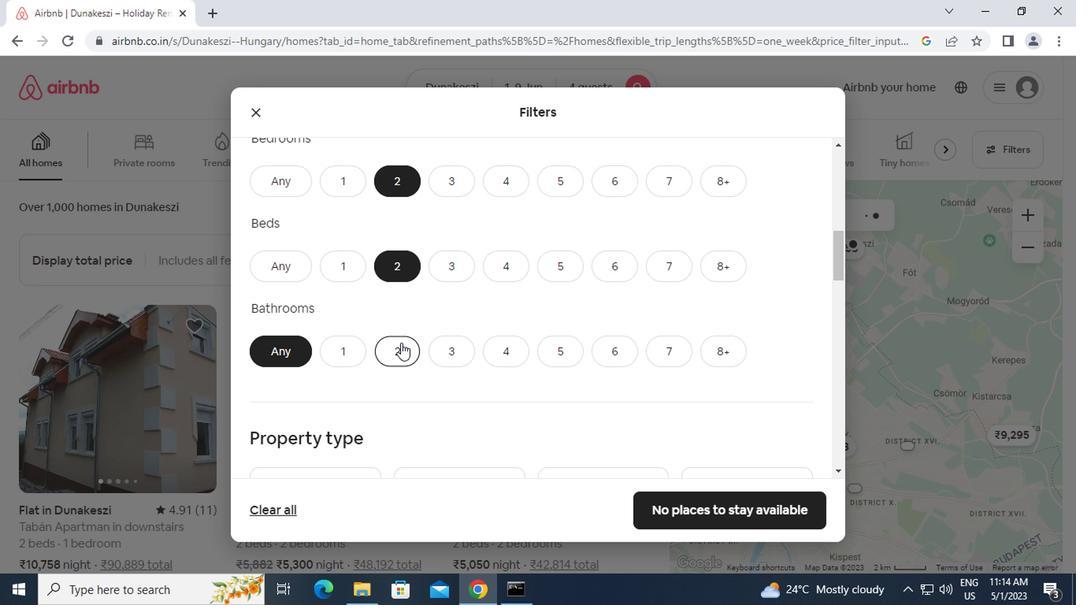 
Action: Mouse scrolled (401, 353) with delta (0, 0)
Screenshot: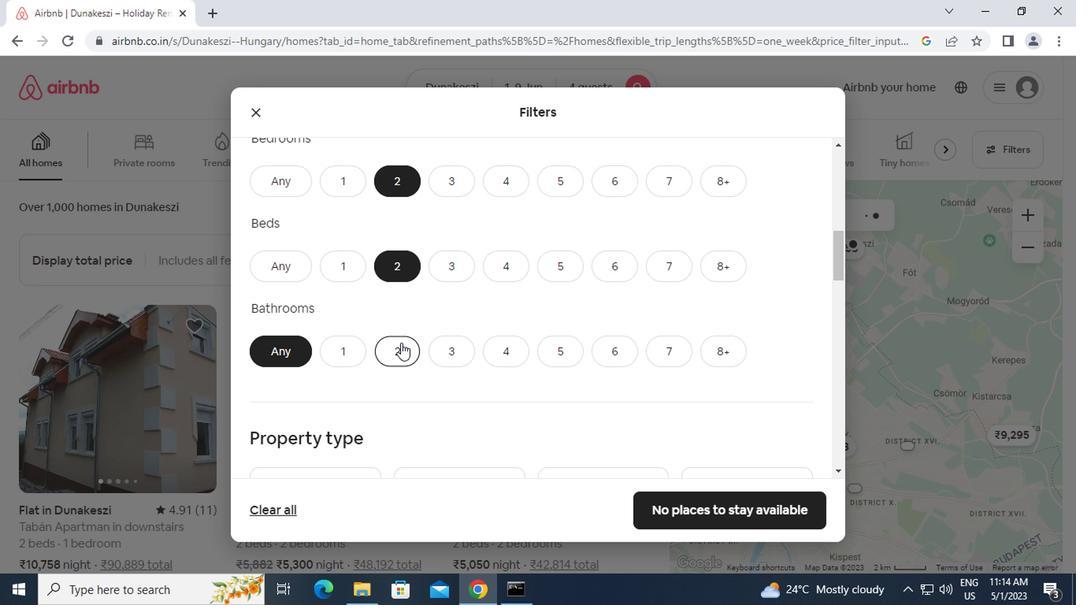 
Action: Mouse moved to (401, 360)
Screenshot: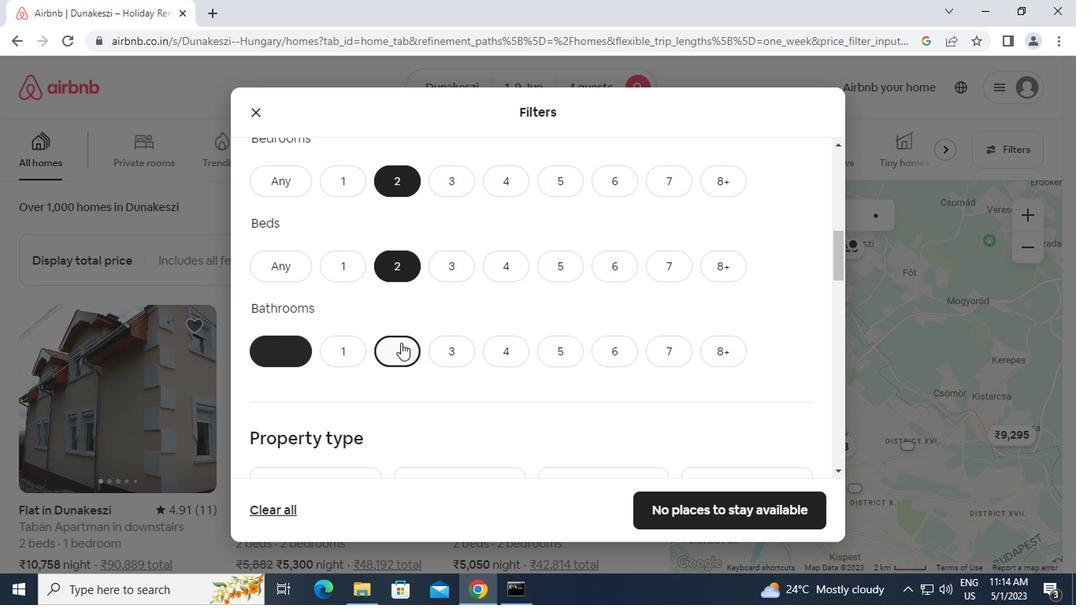 
Action: Mouse scrolled (401, 359) with delta (0, -1)
Screenshot: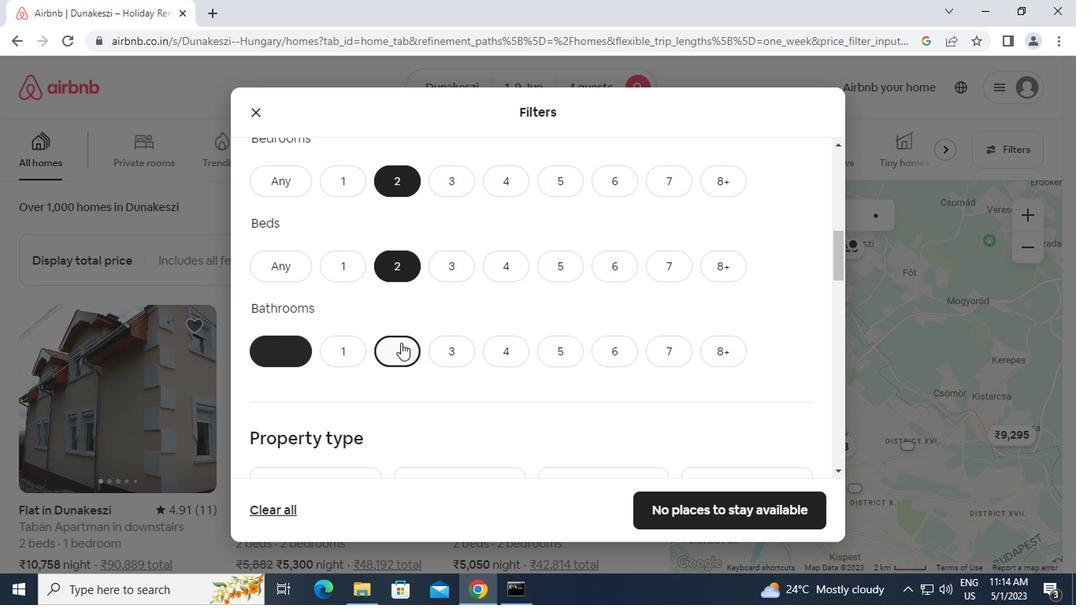 
Action: Mouse moved to (334, 271)
Screenshot: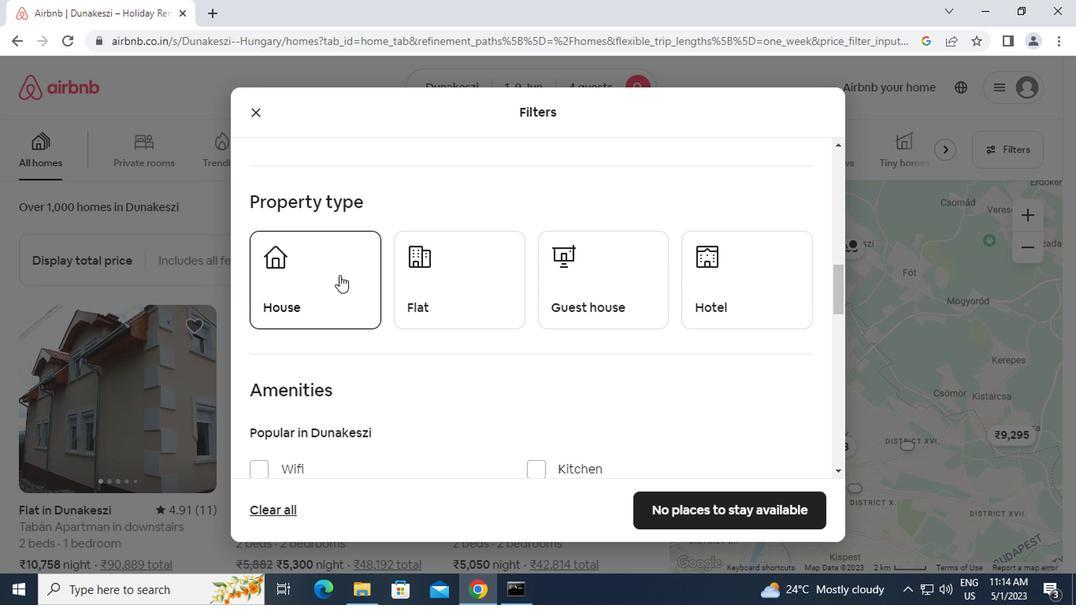
Action: Mouse pressed left at (334, 271)
Screenshot: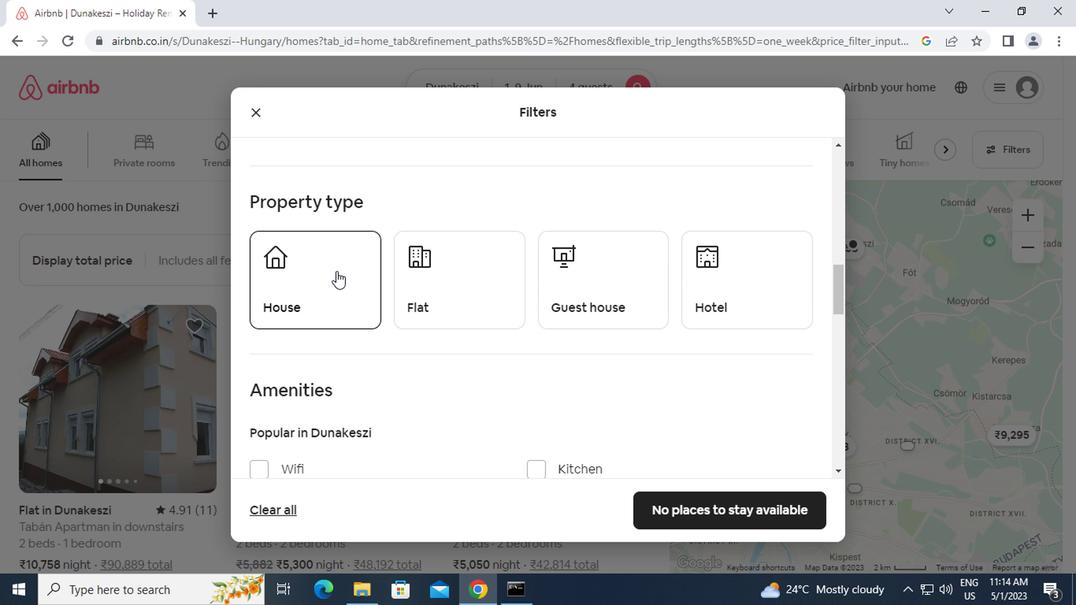 
Action: Mouse moved to (410, 274)
Screenshot: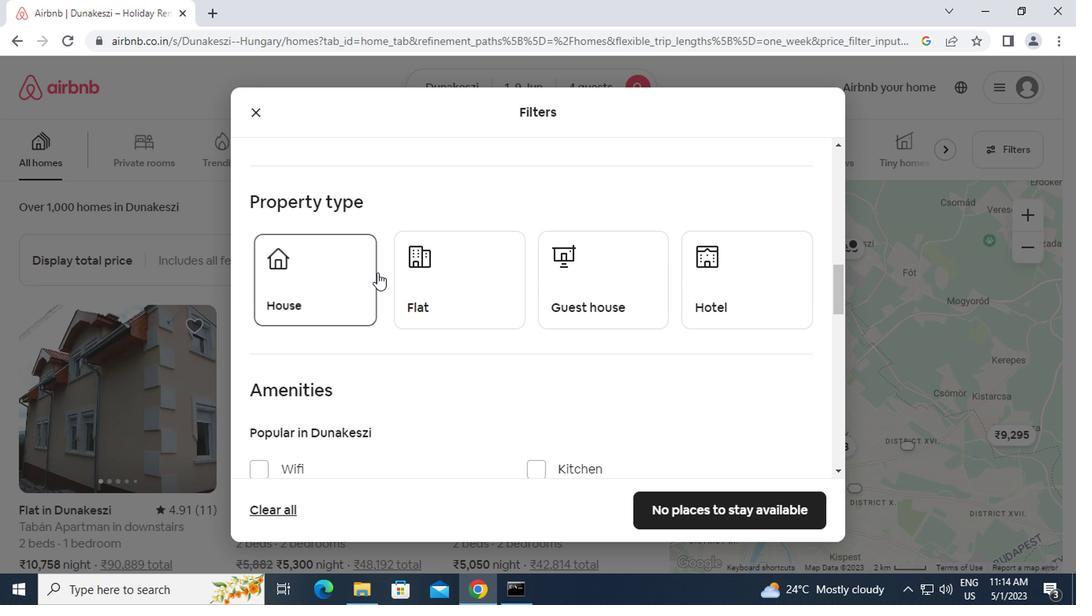 
Action: Mouse pressed left at (410, 274)
Screenshot: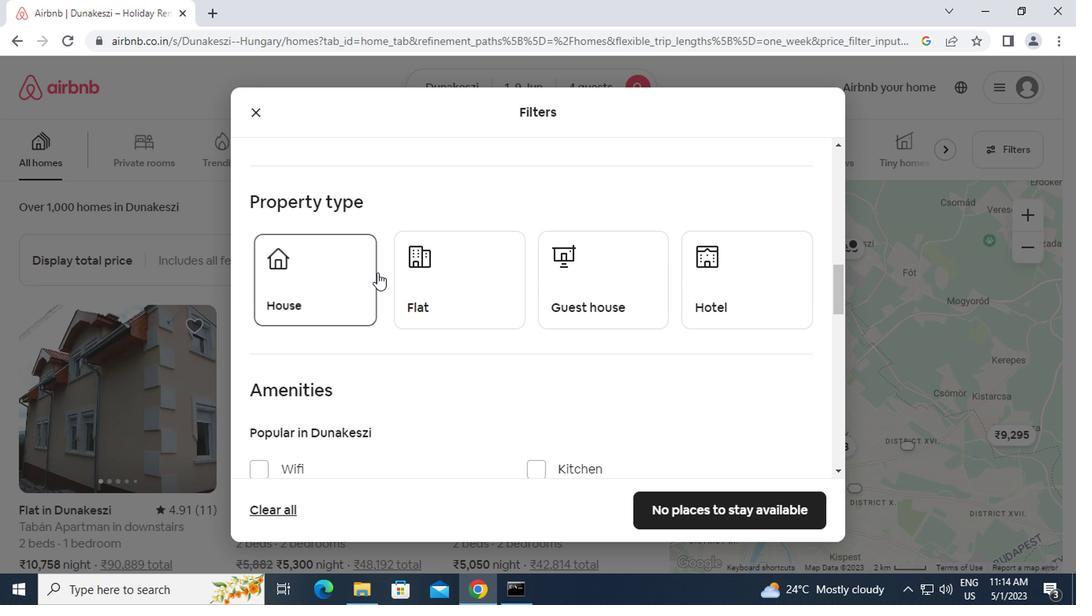 
Action: Mouse moved to (534, 279)
Screenshot: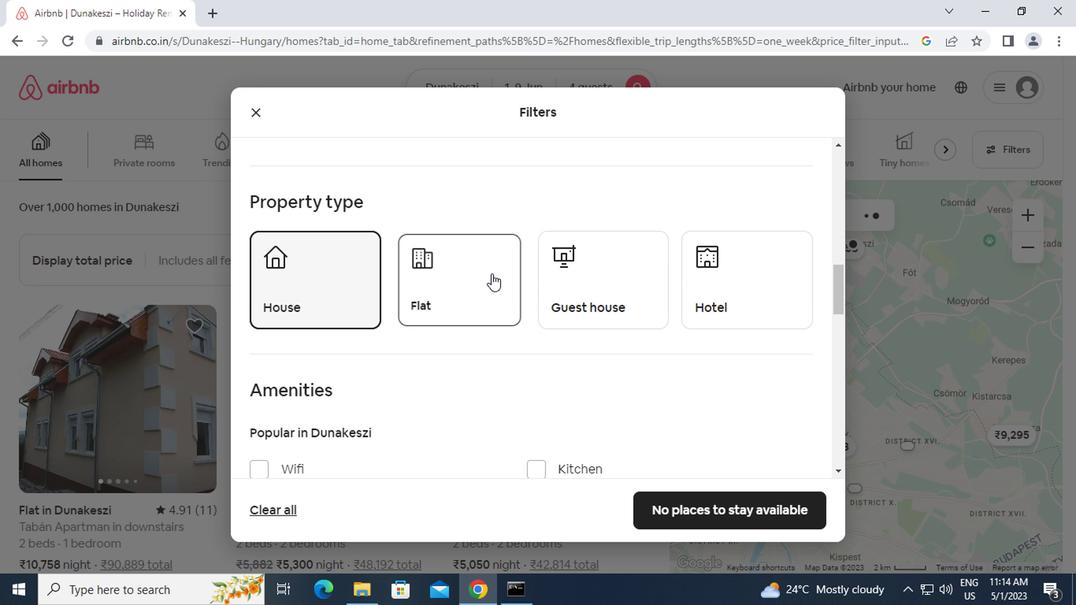 
Action: Mouse pressed left at (534, 279)
Screenshot: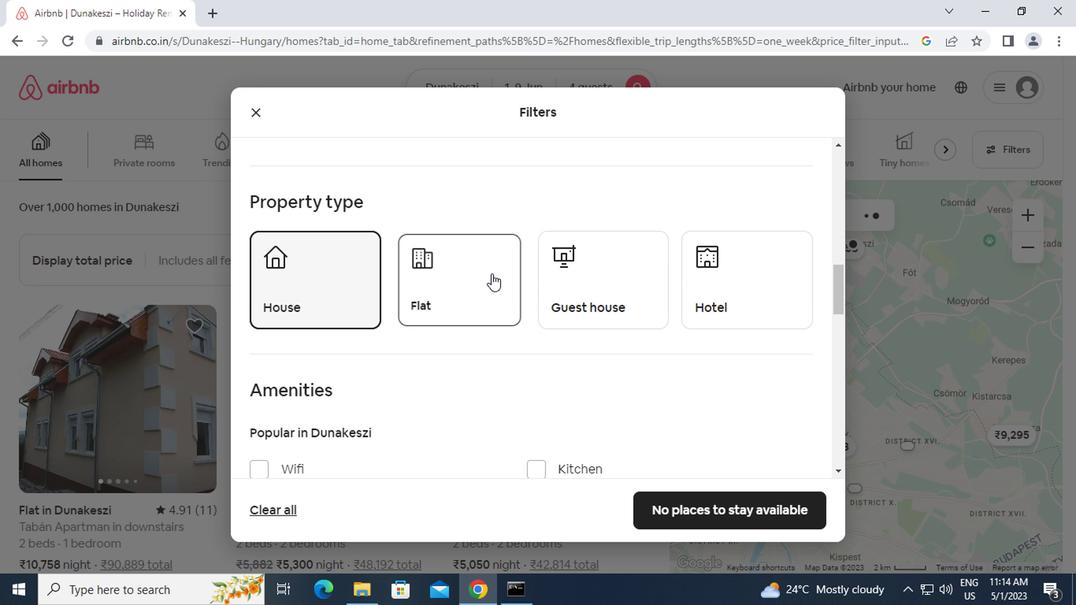 
Action: Mouse moved to (567, 295)
Screenshot: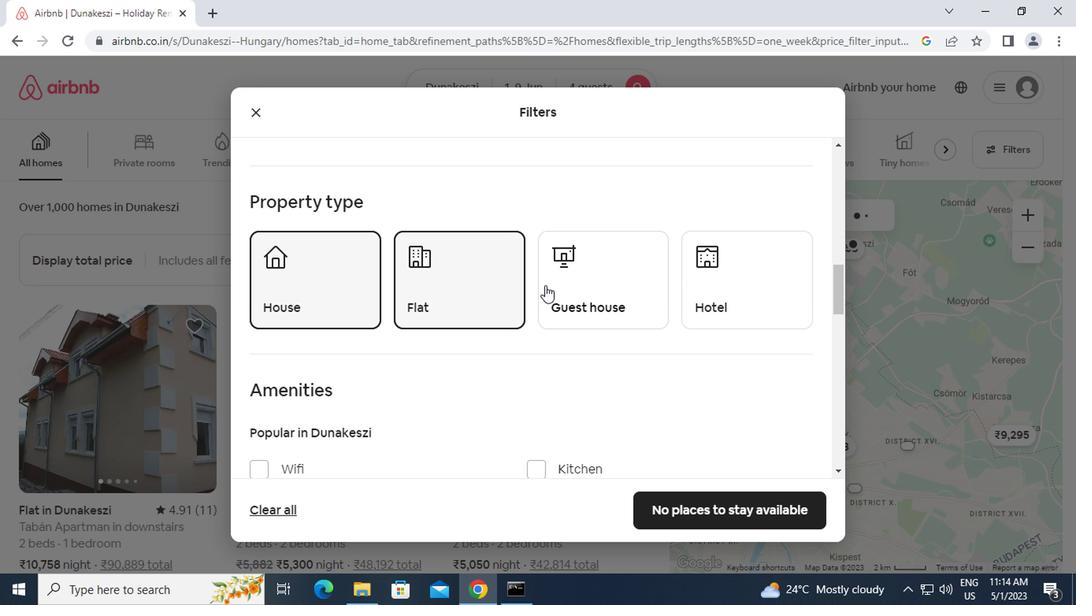 
Action: Mouse pressed left at (567, 295)
Screenshot: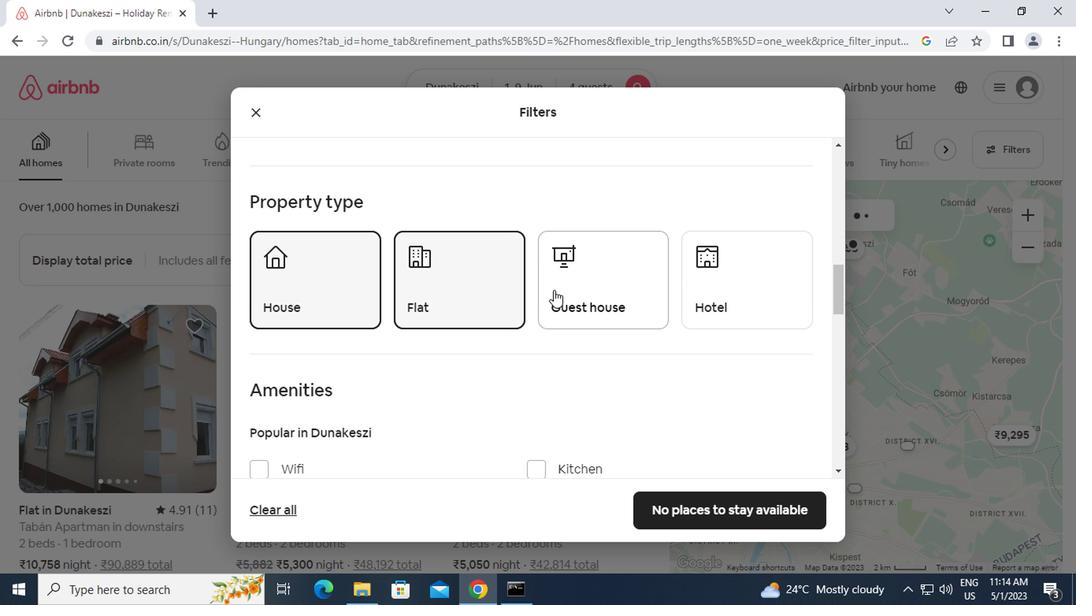 
Action: Mouse moved to (474, 331)
Screenshot: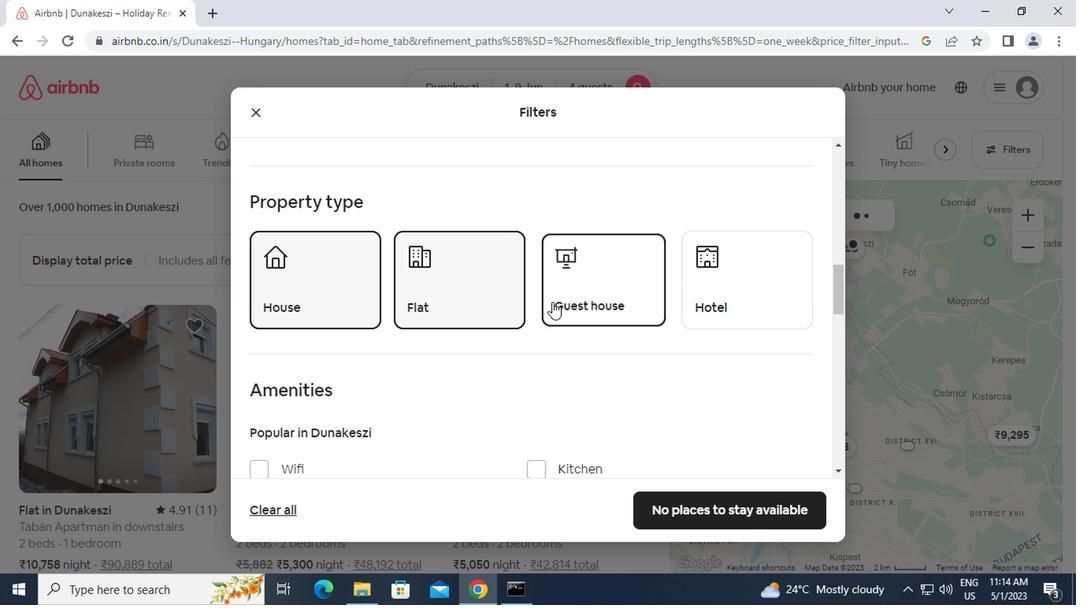 
Action: Mouse scrolled (474, 330) with delta (0, -1)
Screenshot: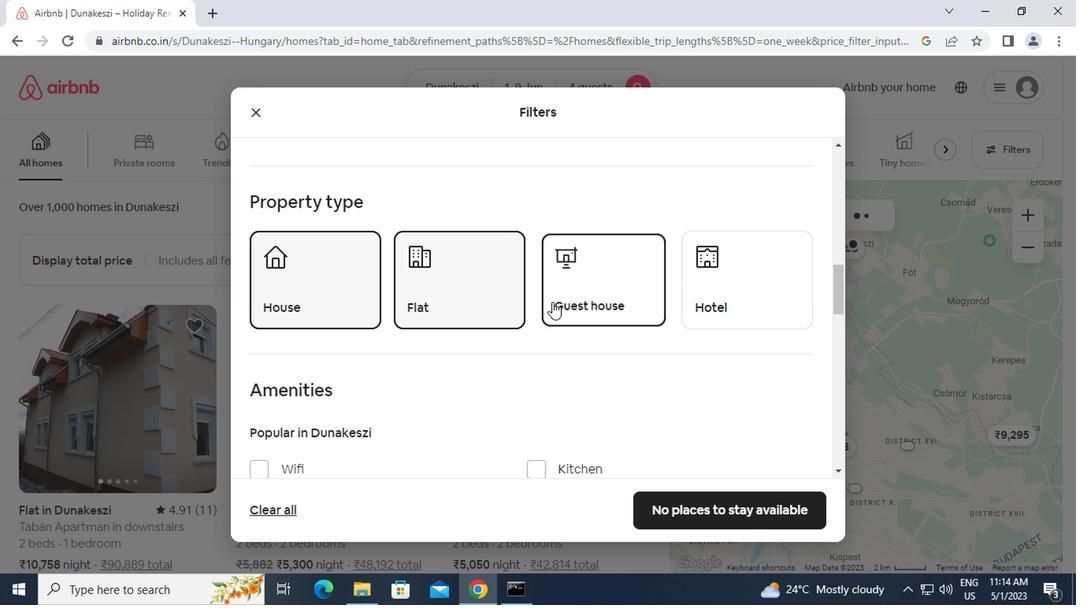 
Action: Mouse moved to (473, 338)
Screenshot: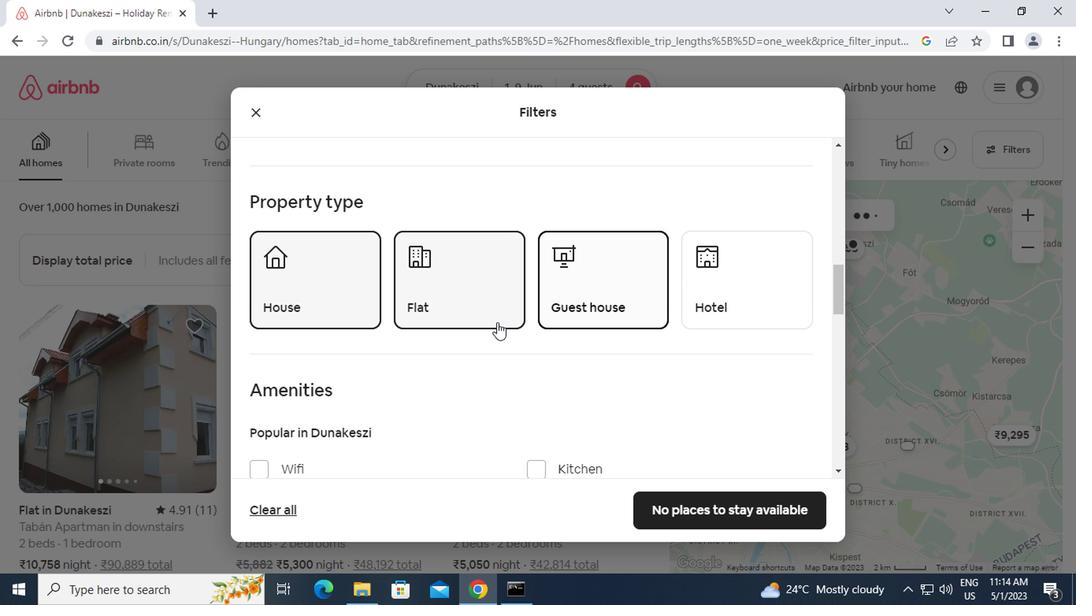 
Action: Mouse scrolled (473, 337) with delta (0, 0)
Screenshot: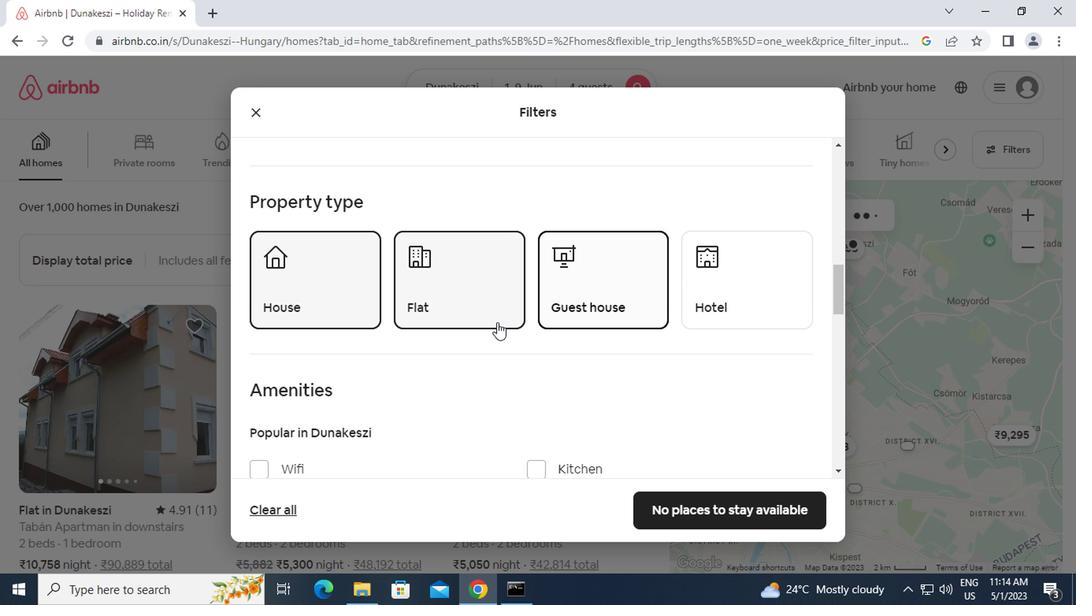 
Action: Mouse scrolled (473, 337) with delta (0, 0)
Screenshot: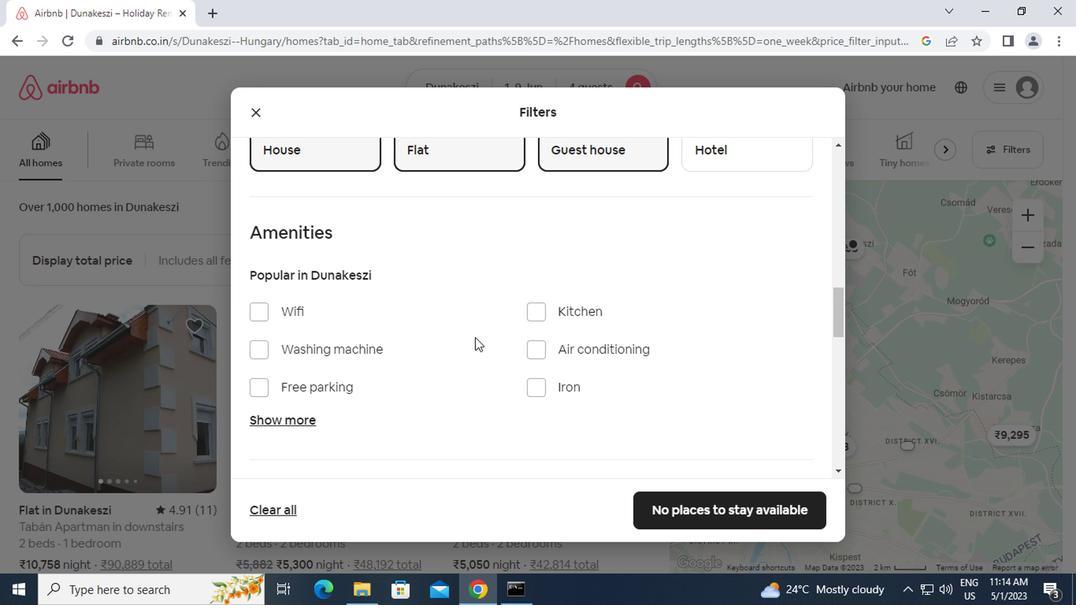 
Action: Mouse scrolled (473, 337) with delta (0, 0)
Screenshot: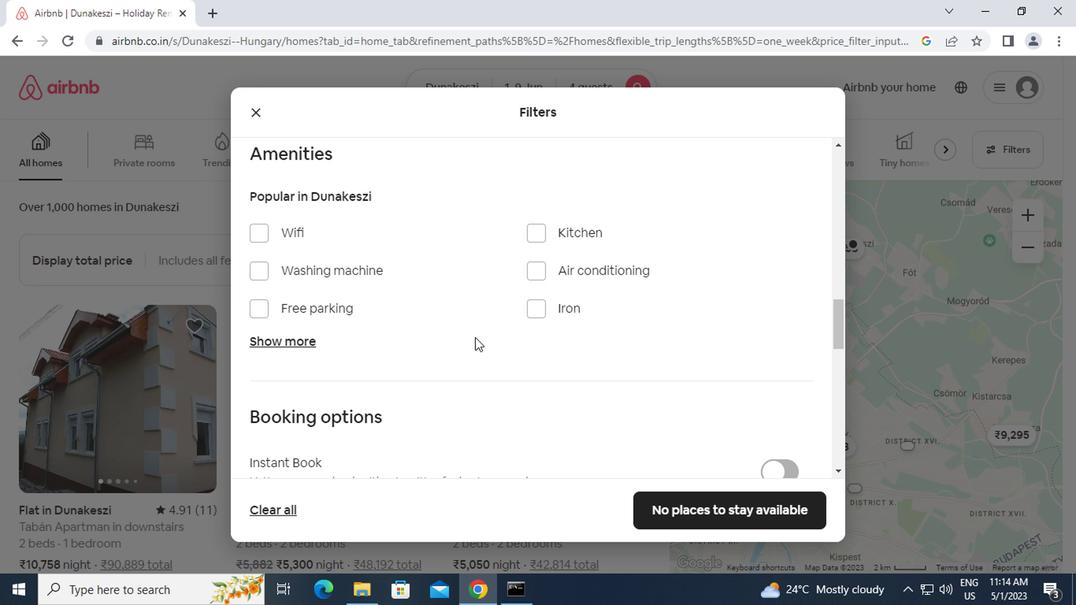 
Action: Mouse scrolled (473, 337) with delta (0, 0)
Screenshot: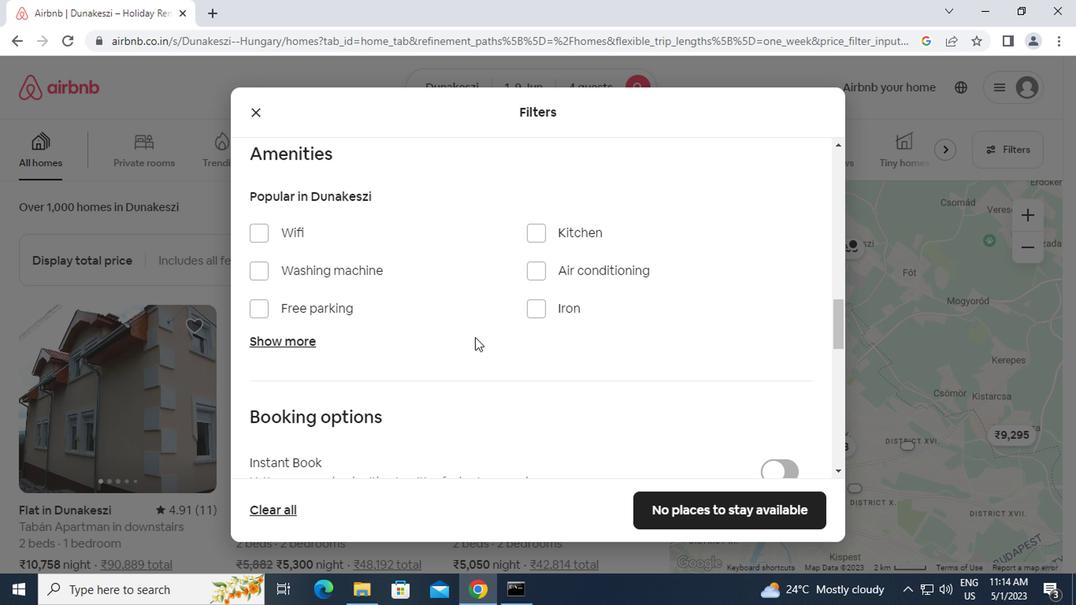 
Action: Mouse scrolled (473, 337) with delta (0, 0)
Screenshot: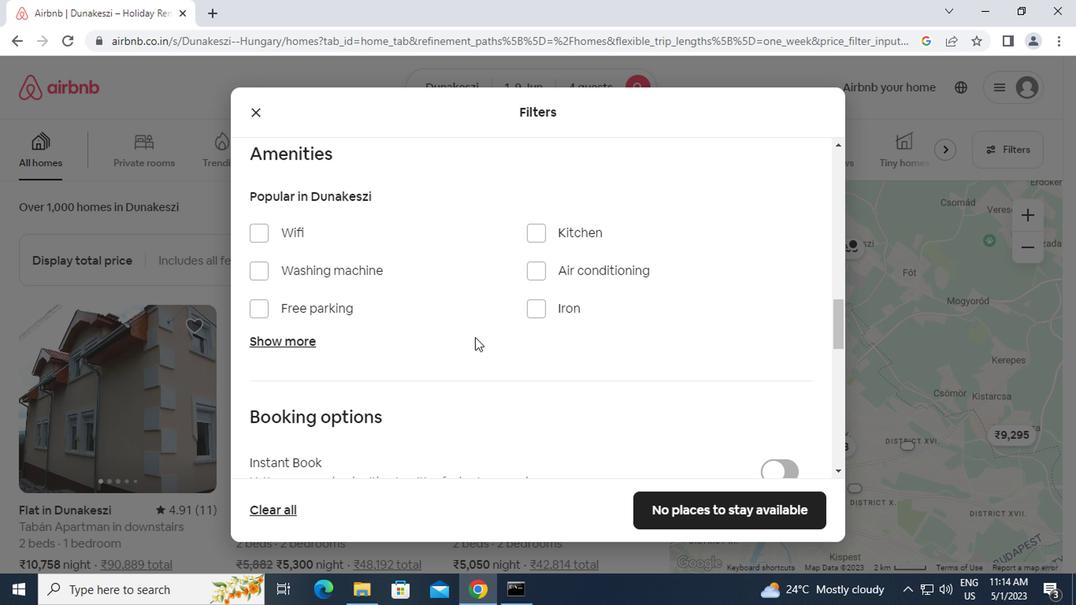 
Action: Mouse moved to (763, 285)
Screenshot: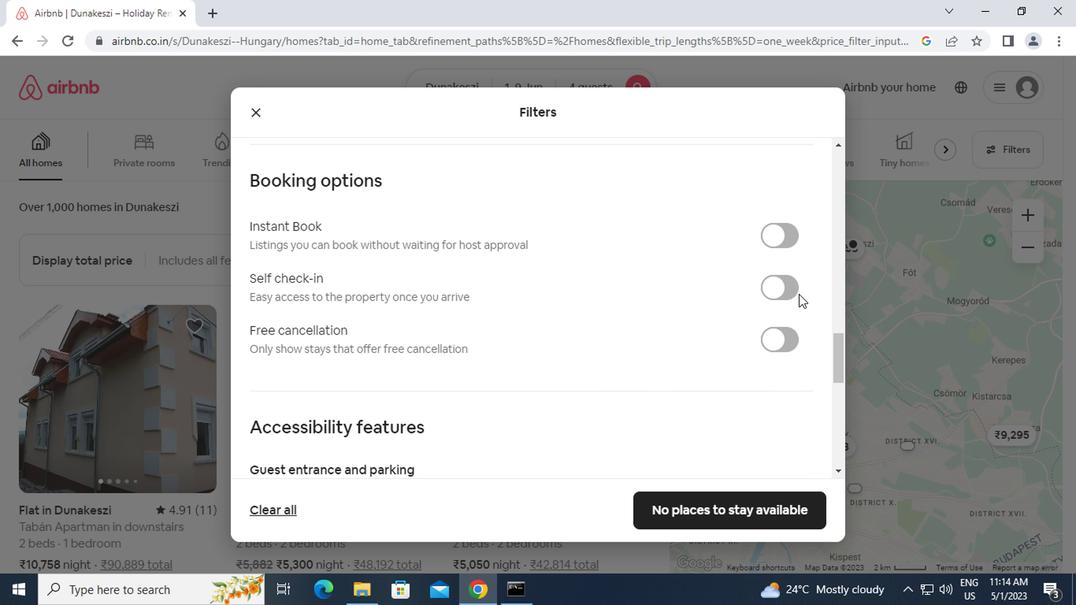 
Action: Mouse pressed left at (763, 285)
Screenshot: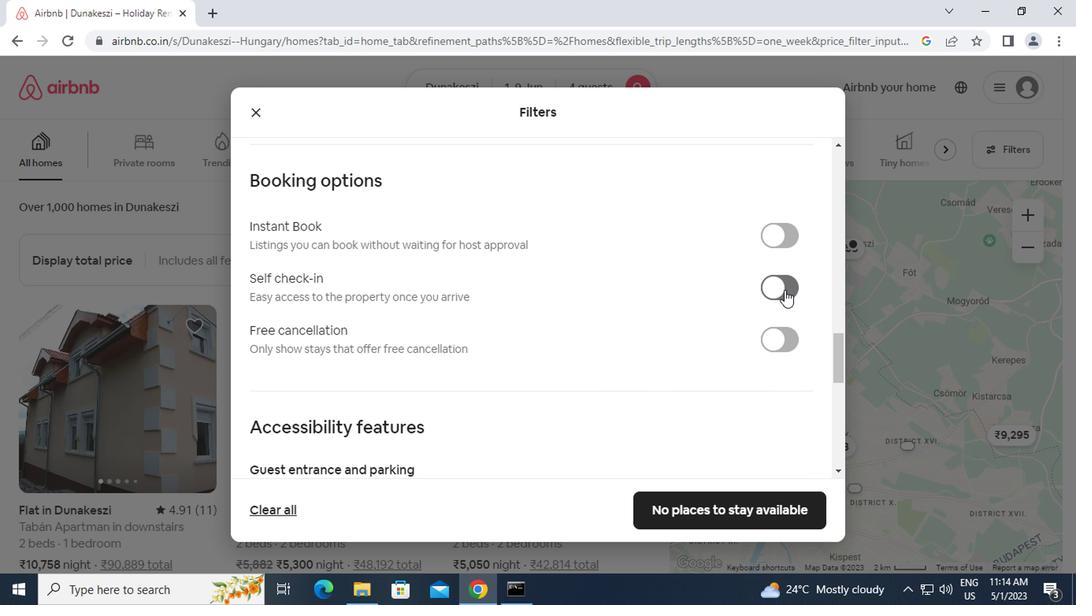 
Action: Mouse moved to (590, 382)
Screenshot: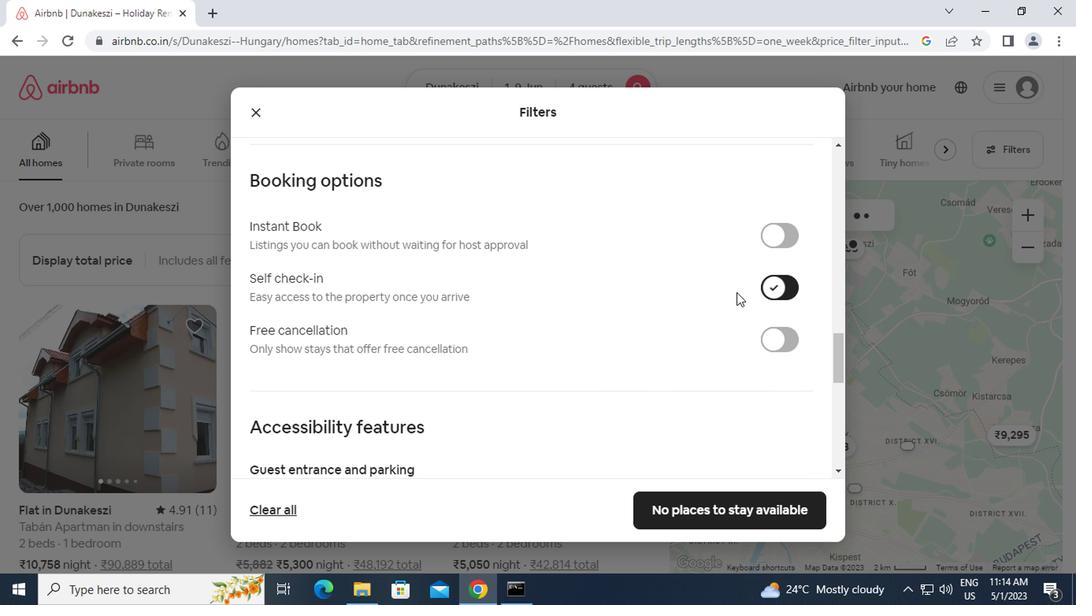 
Action: Mouse scrolled (590, 382) with delta (0, 0)
Screenshot: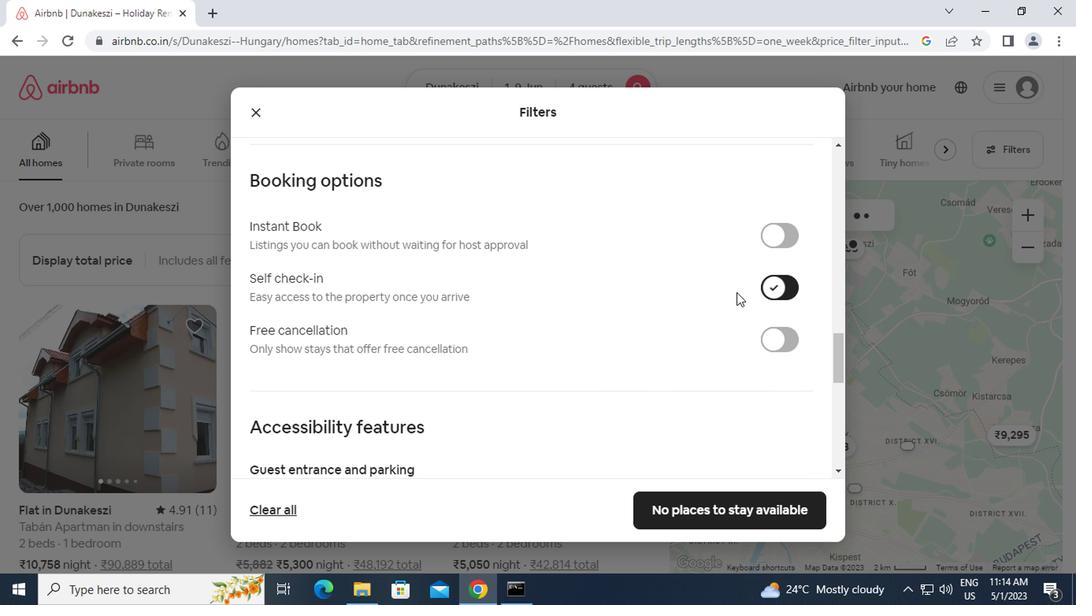 
Action: Mouse moved to (587, 390)
Screenshot: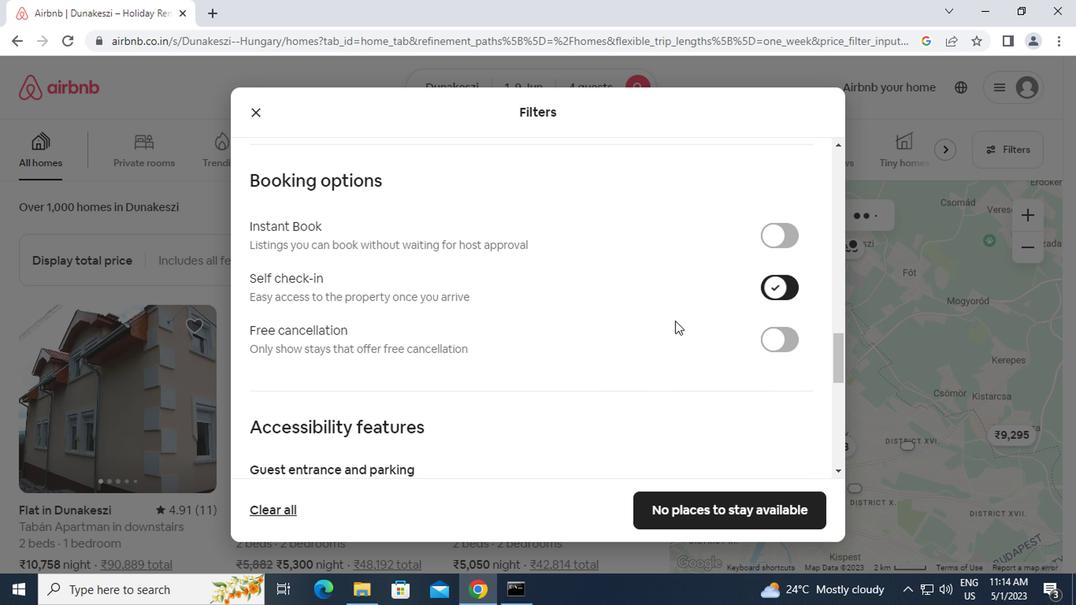
Action: Mouse scrolled (587, 389) with delta (0, 0)
Screenshot: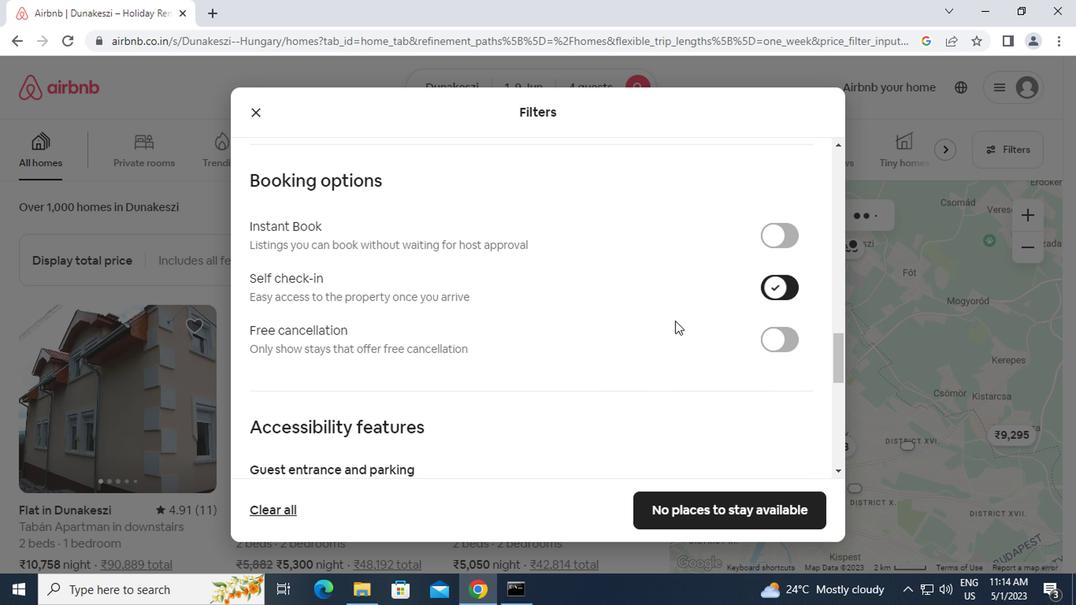 
Action: Mouse moved to (585, 395)
Screenshot: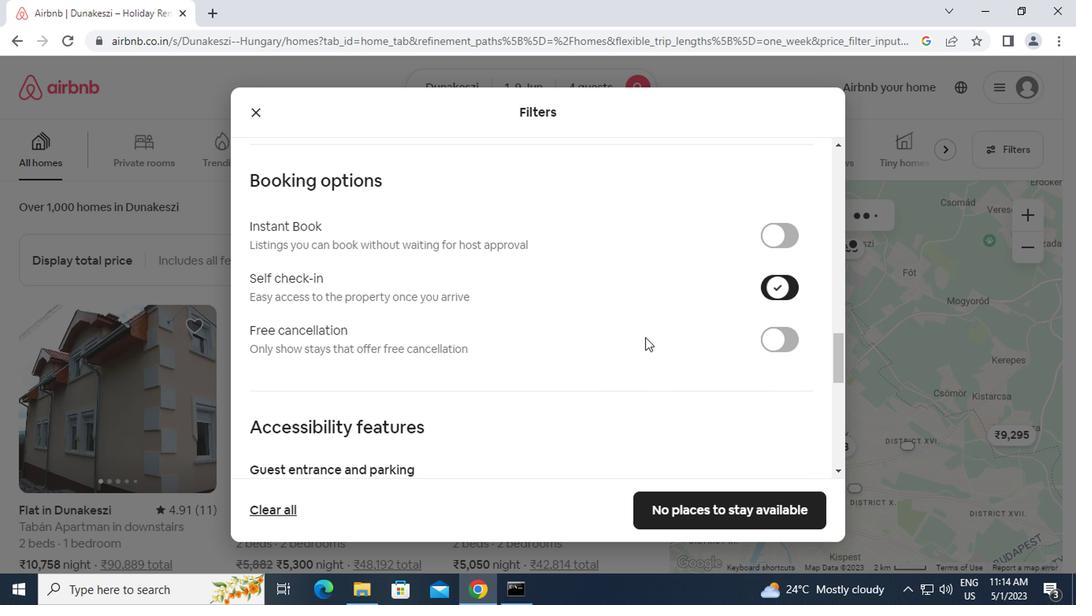 
Action: Mouse scrolled (585, 394) with delta (0, -1)
Screenshot: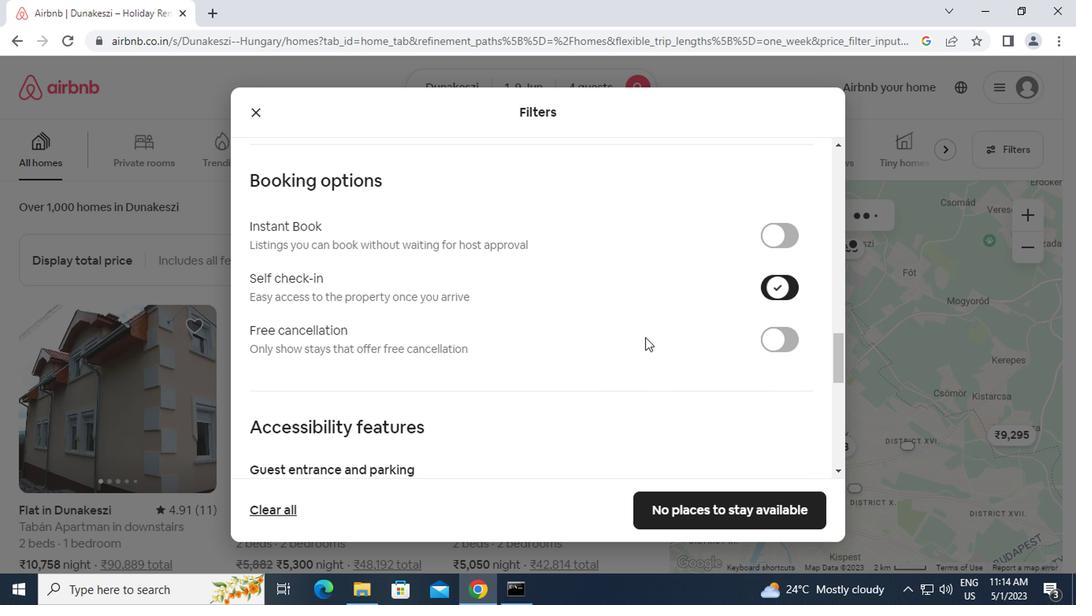 
Action: Mouse moved to (579, 410)
Screenshot: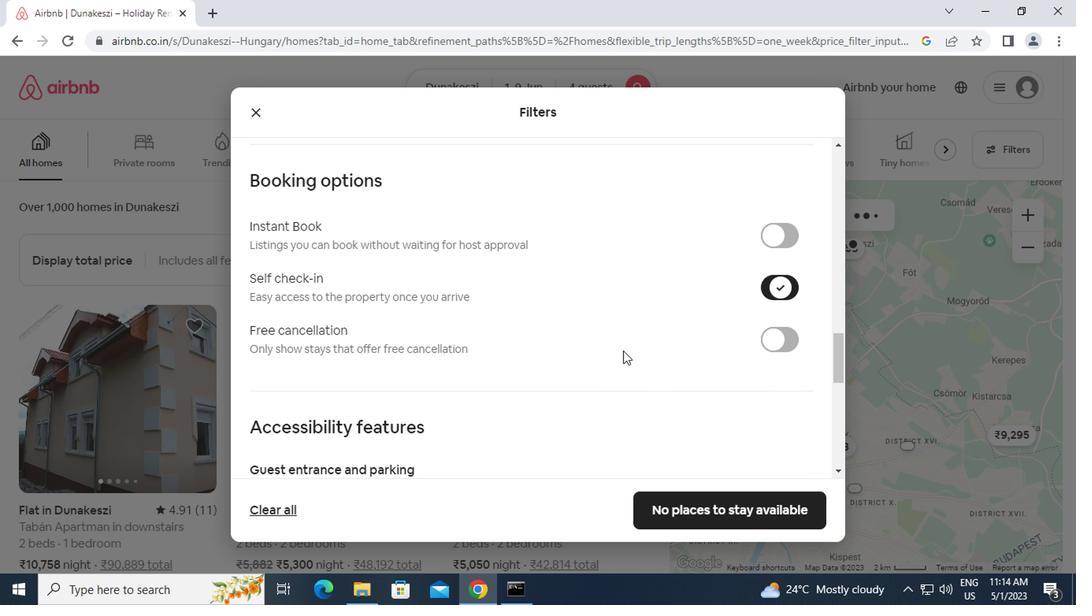 
Action: Mouse scrolled (579, 409) with delta (0, -1)
Screenshot: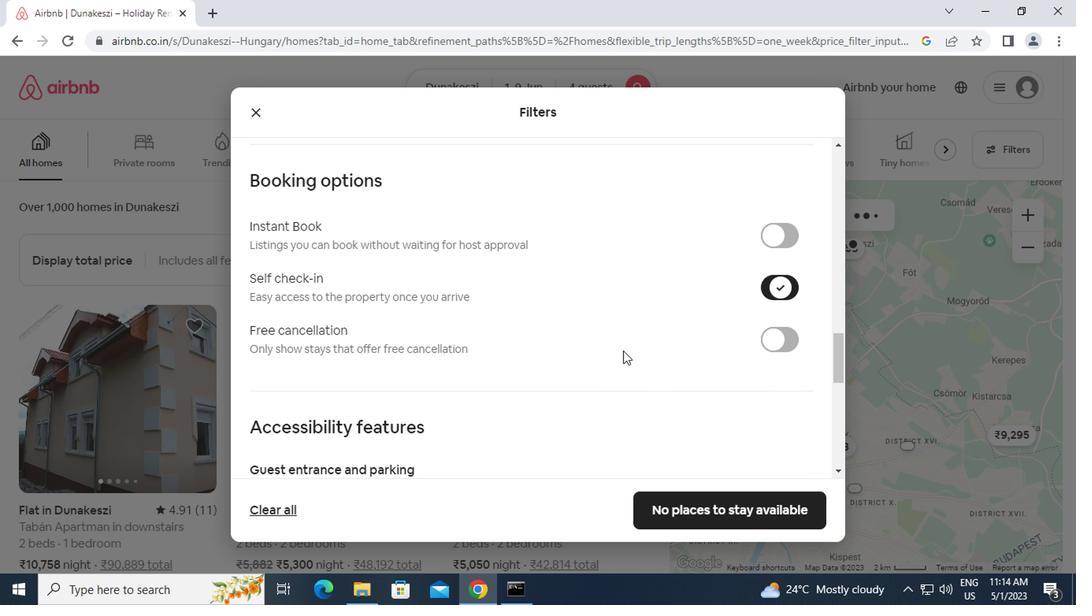 
Action: Mouse moved to (579, 410)
Screenshot: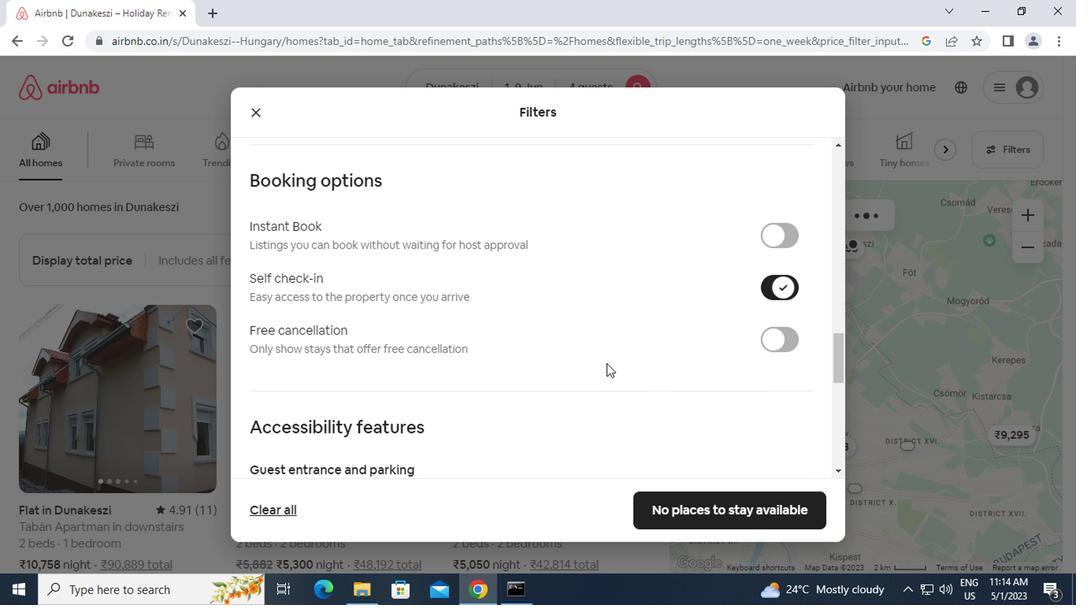 
Action: Mouse scrolled (579, 409) with delta (0, -1)
Screenshot: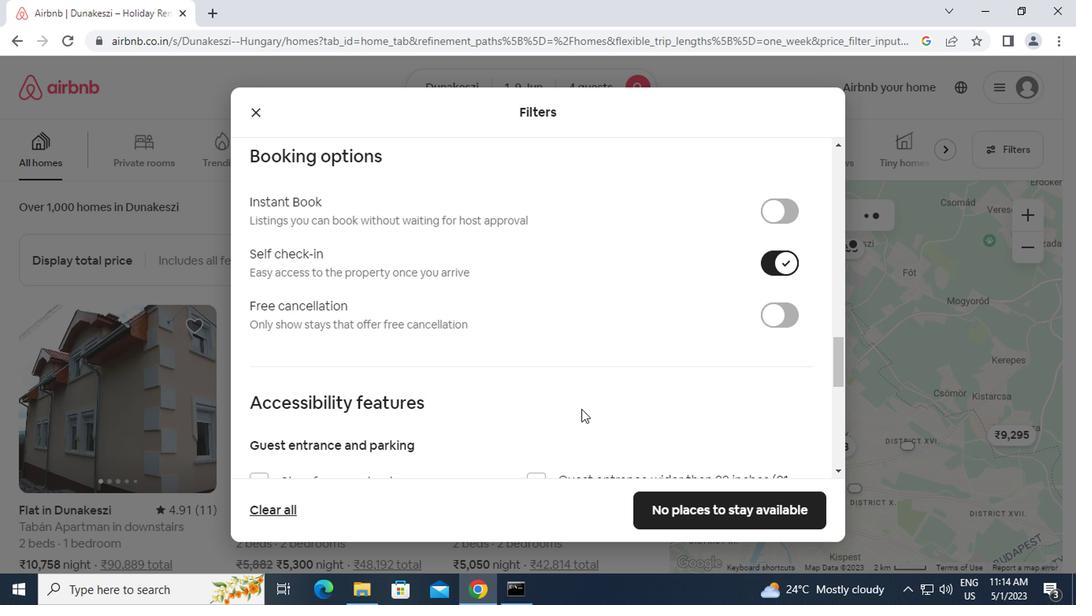 
Action: Mouse scrolled (579, 409) with delta (0, -1)
Screenshot: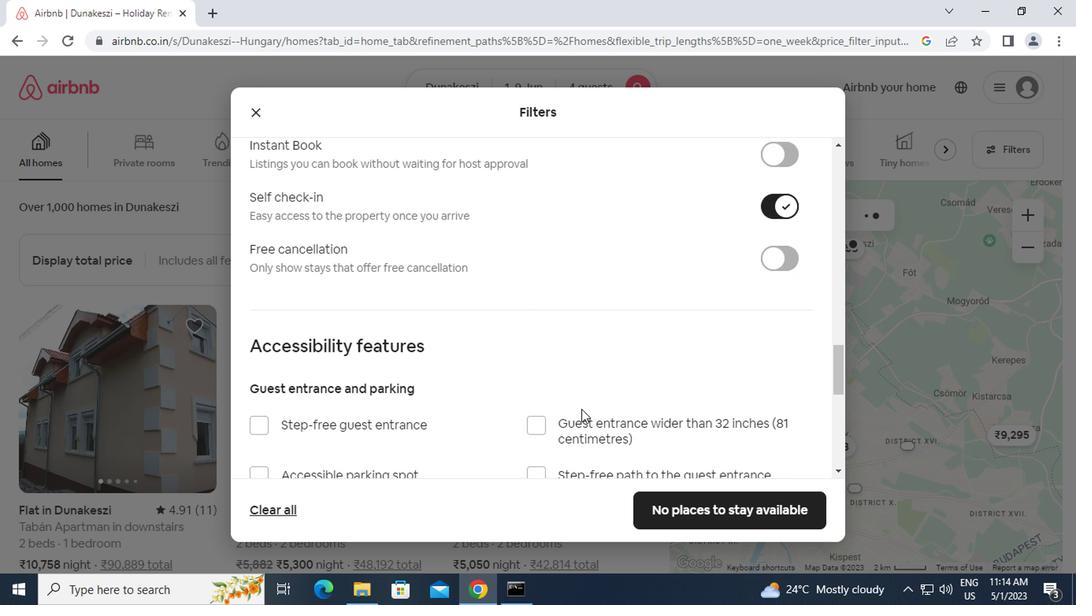 
Action: Mouse scrolled (579, 409) with delta (0, -1)
Screenshot: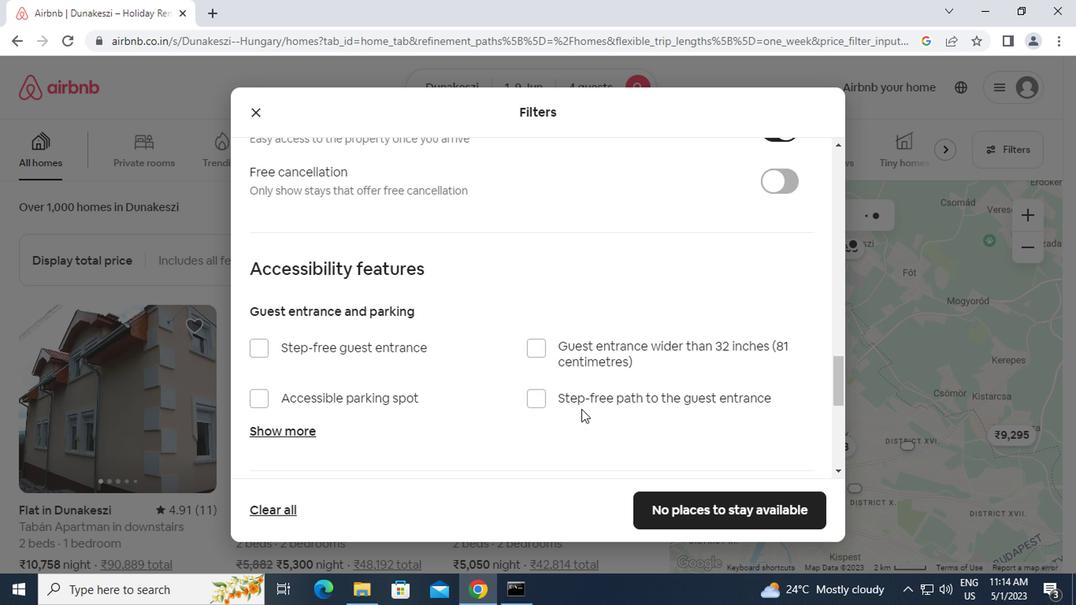 
Action: Mouse moved to (246, 371)
Screenshot: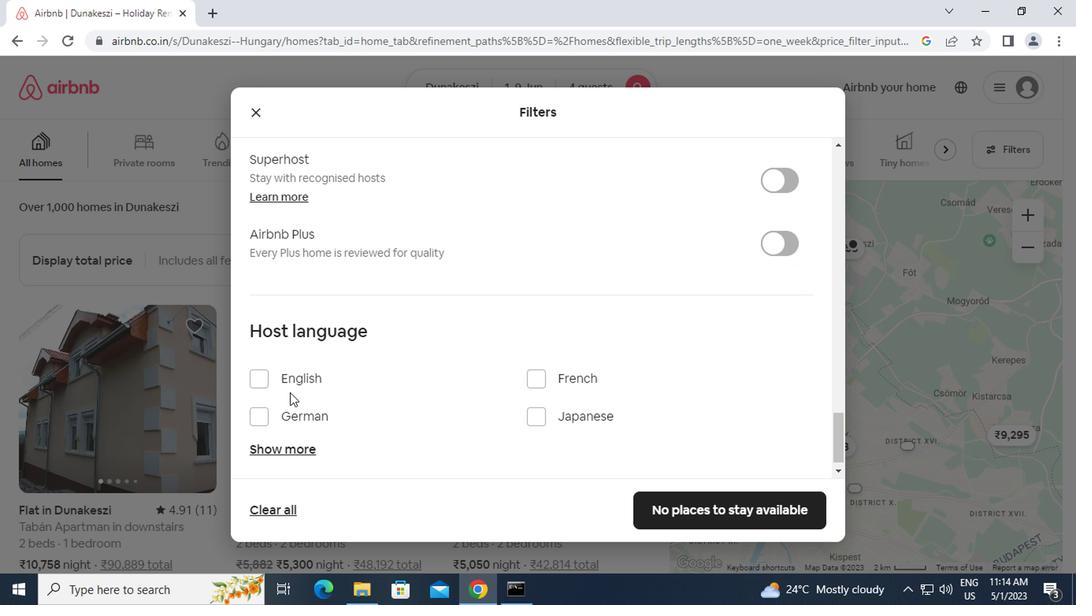 
Action: Mouse pressed left at (246, 371)
Screenshot: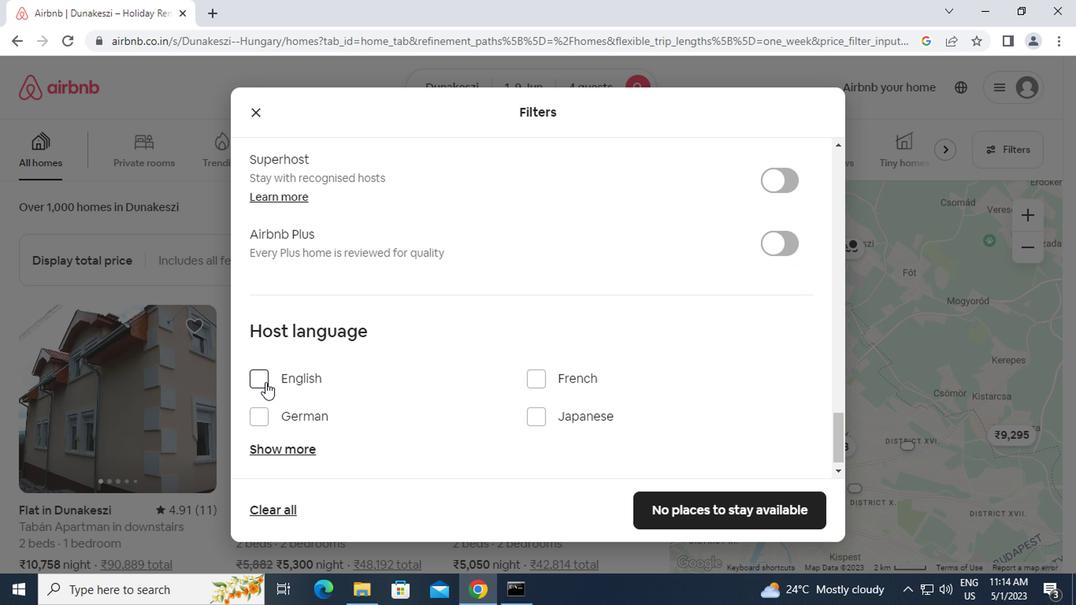 
Action: Mouse moved to (261, 377)
Screenshot: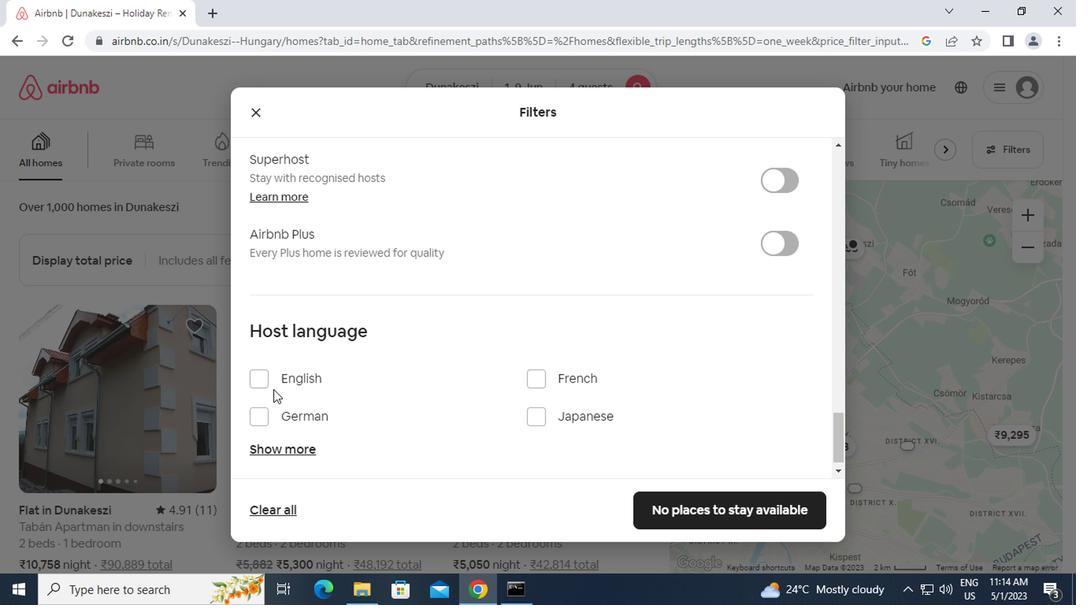 
Action: Mouse pressed left at (261, 377)
Screenshot: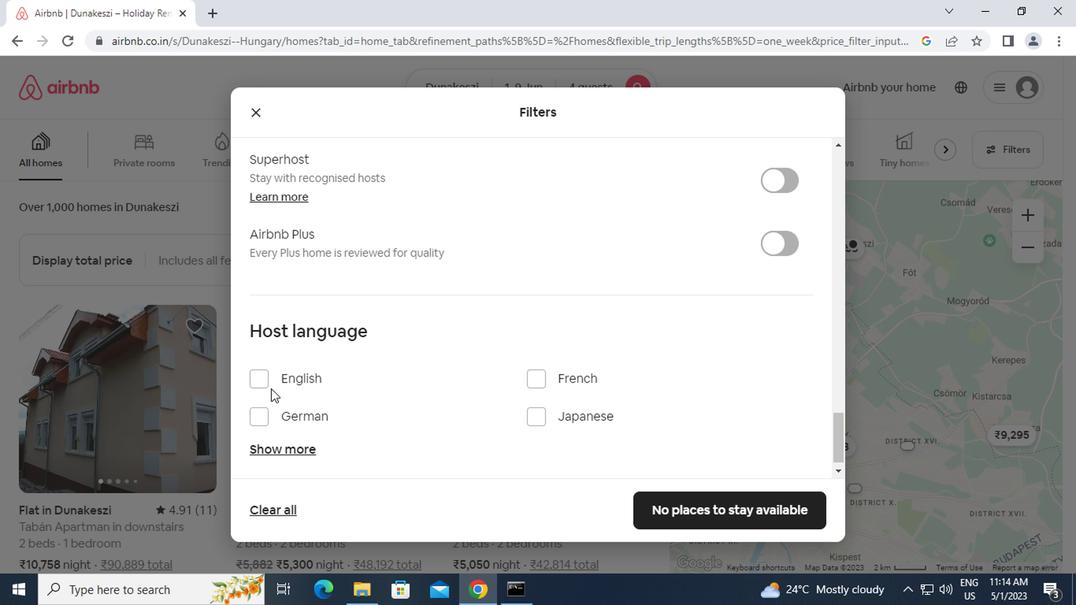 
Action: Mouse moved to (679, 513)
Screenshot: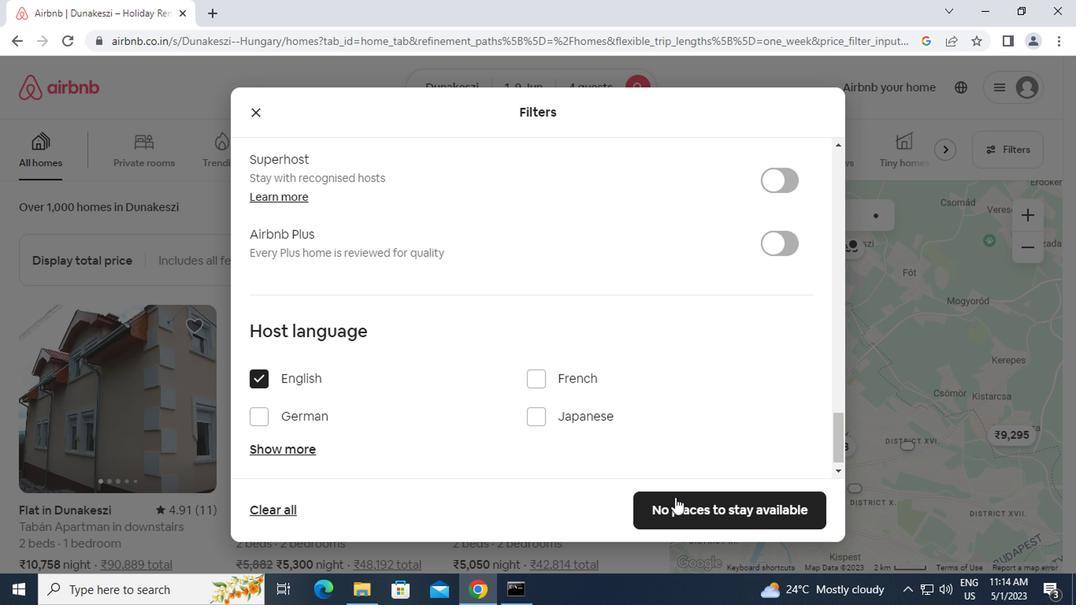 
Action: Mouse pressed left at (679, 513)
Screenshot: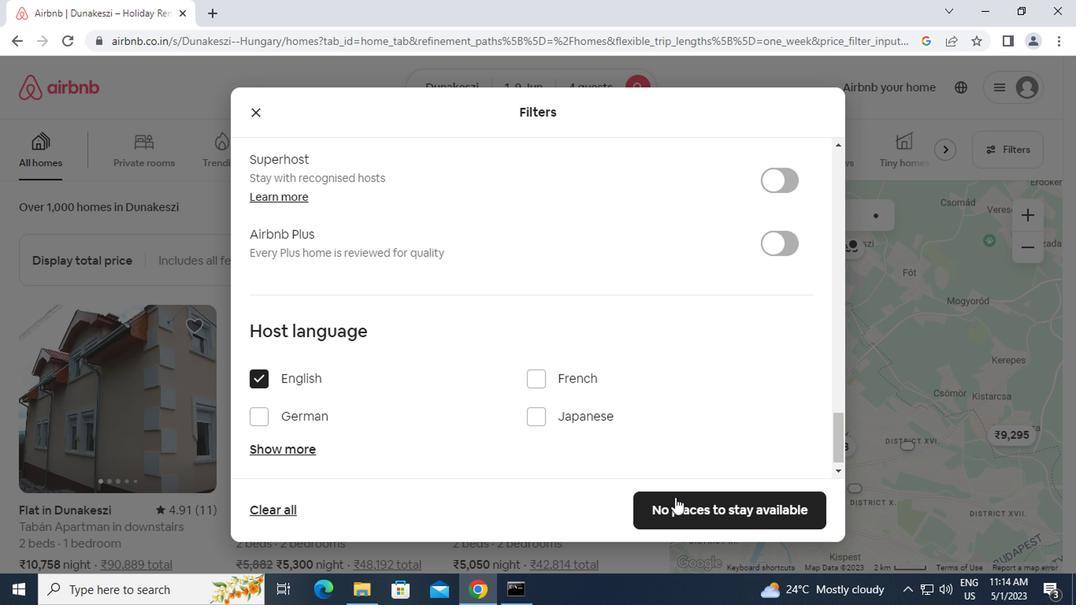 
Action: Mouse moved to (680, 513)
Screenshot: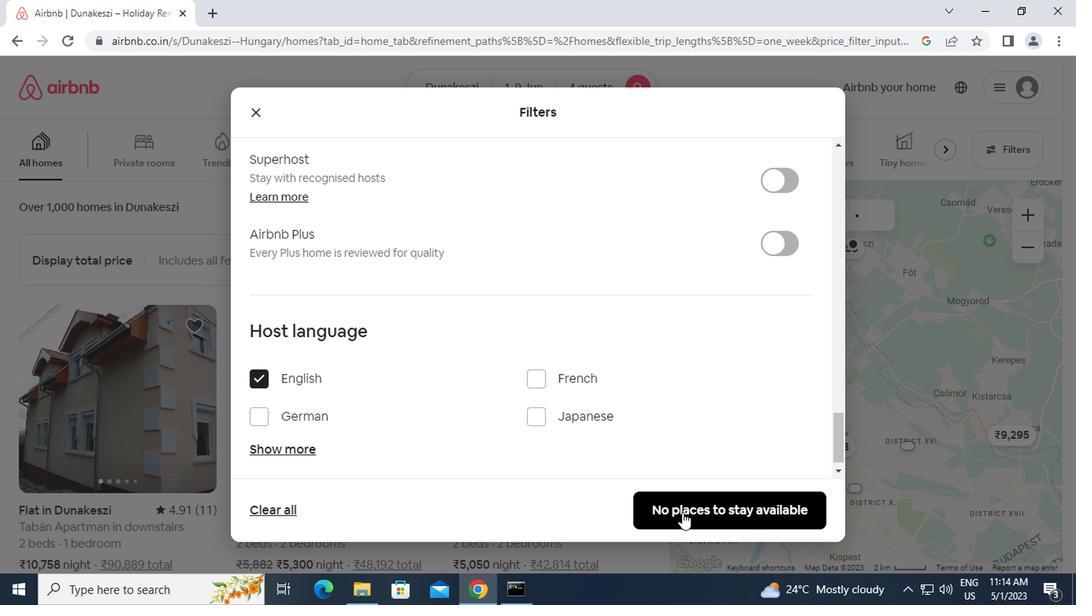 
